 Task: Find connections with filter location Kokologo with filter topic #linkedinprofileswith filter profile language Spanish with filter current company BharatPe with filter school TVS Matriculation Higher Secondary School with filter industry Farming with filter service category Consulting with filter keywords title Coordinator
Action: Mouse moved to (495, 102)
Screenshot: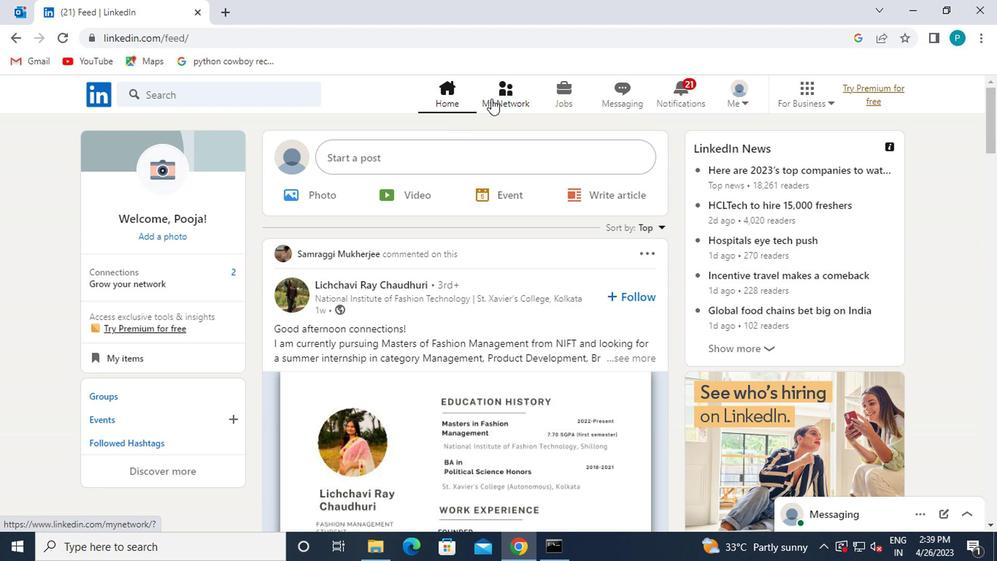 
Action: Mouse pressed left at (495, 102)
Screenshot: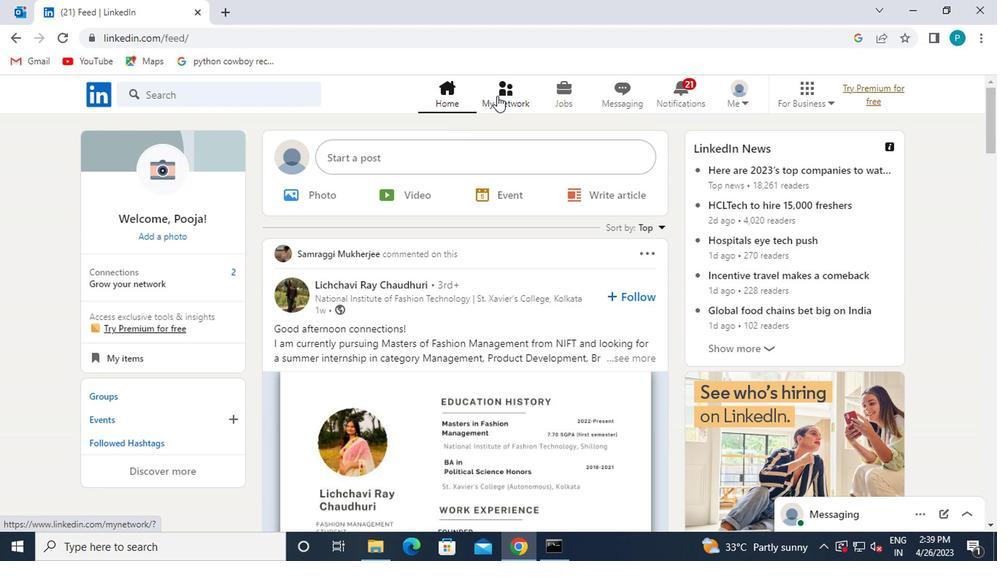 
Action: Mouse moved to (198, 186)
Screenshot: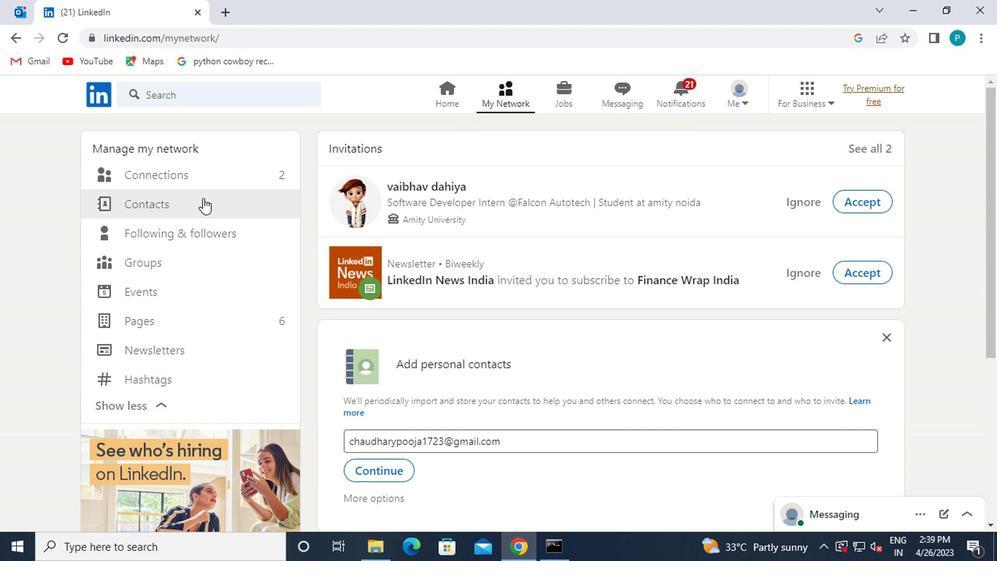 
Action: Mouse pressed left at (198, 186)
Screenshot: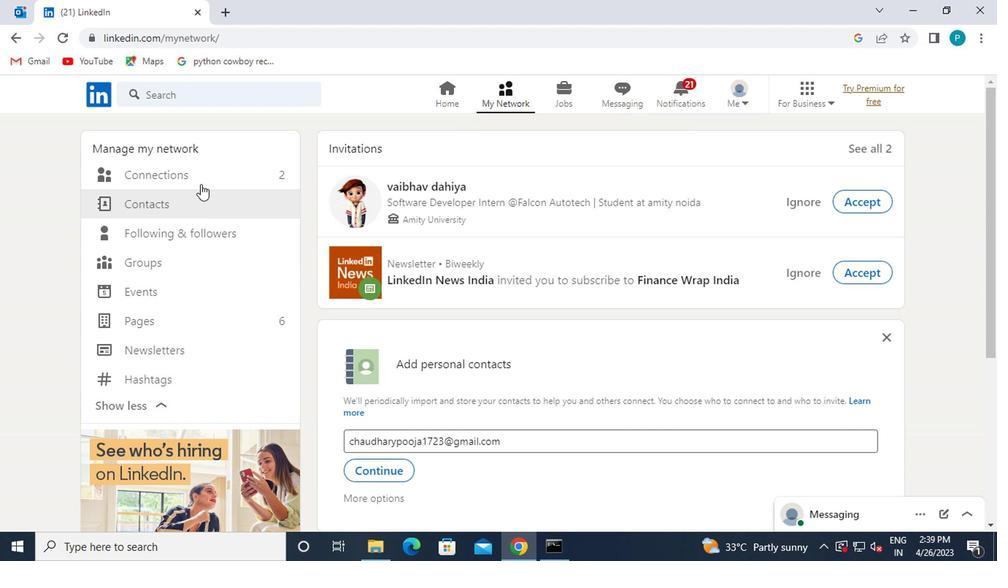 
Action: Mouse moved to (576, 182)
Screenshot: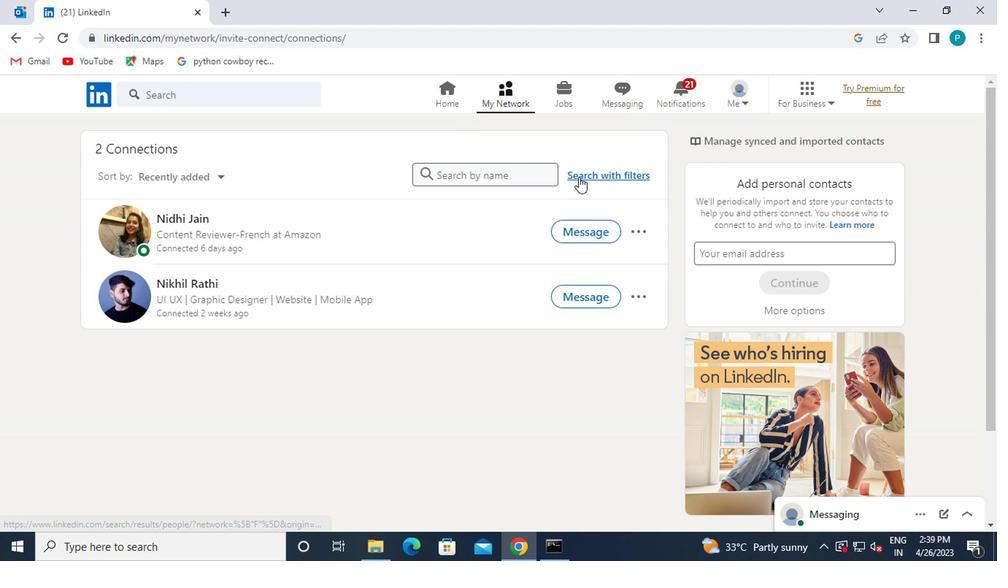 
Action: Mouse pressed left at (576, 182)
Screenshot: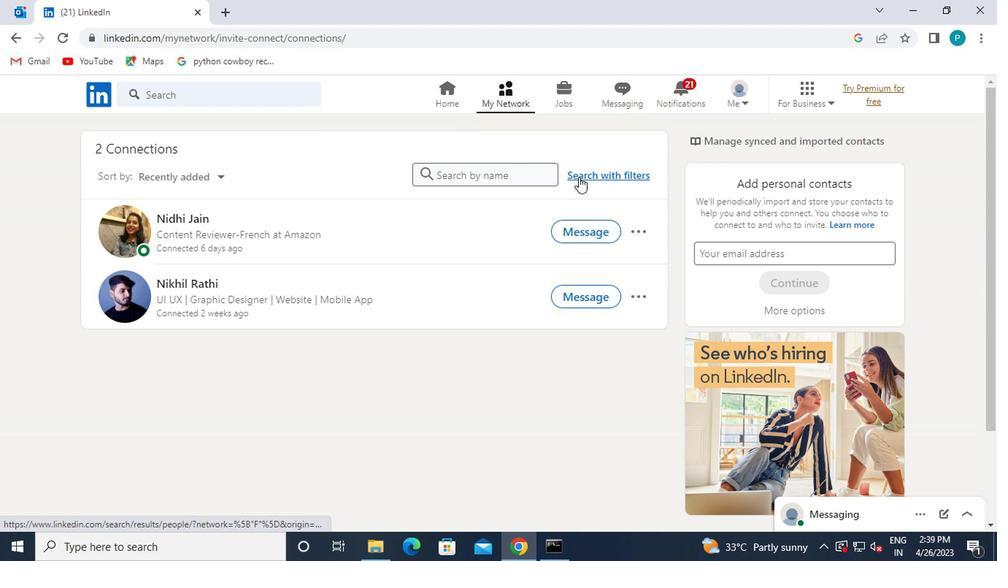 
Action: Mouse moved to (461, 148)
Screenshot: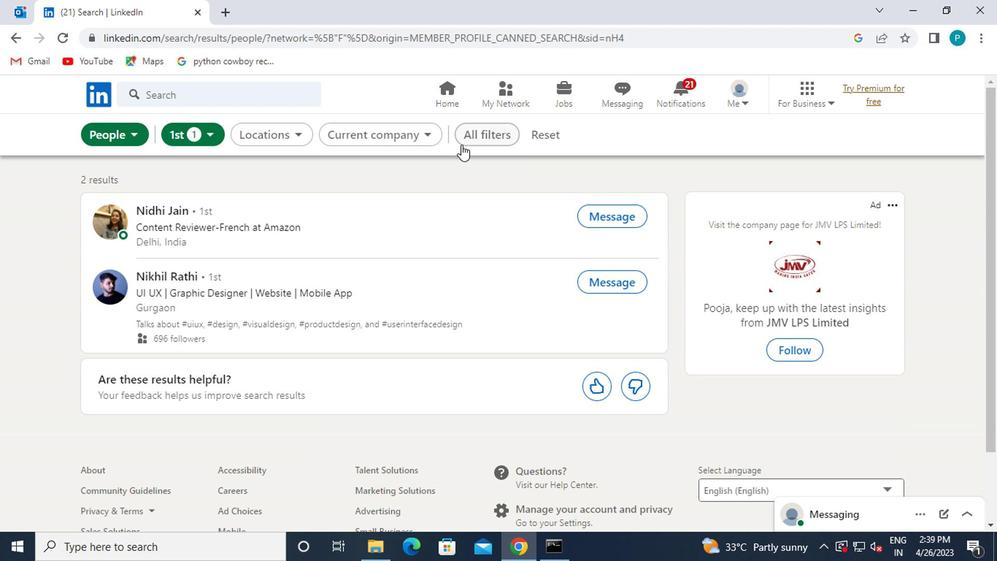 
Action: Mouse pressed left at (461, 148)
Screenshot: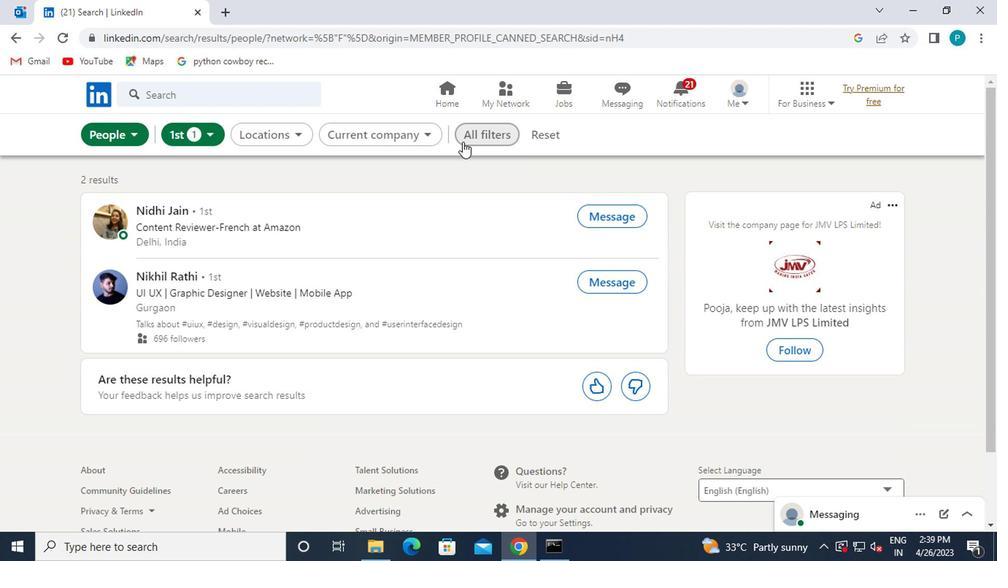 
Action: Mouse moved to (825, 315)
Screenshot: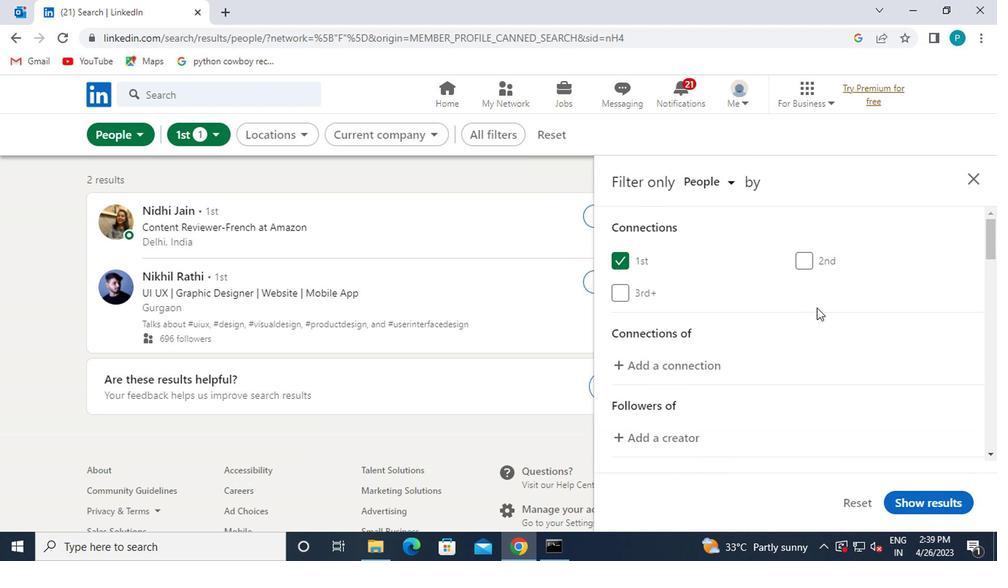 
Action: Mouse scrolled (825, 314) with delta (0, -1)
Screenshot: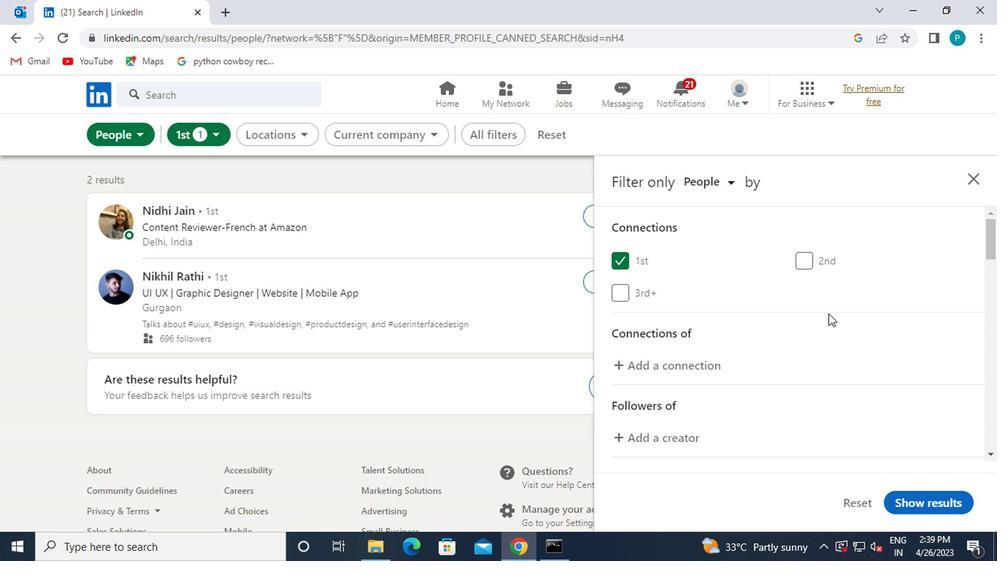 
Action: Mouse scrolled (825, 314) with delta (0, -1)
Screenshot: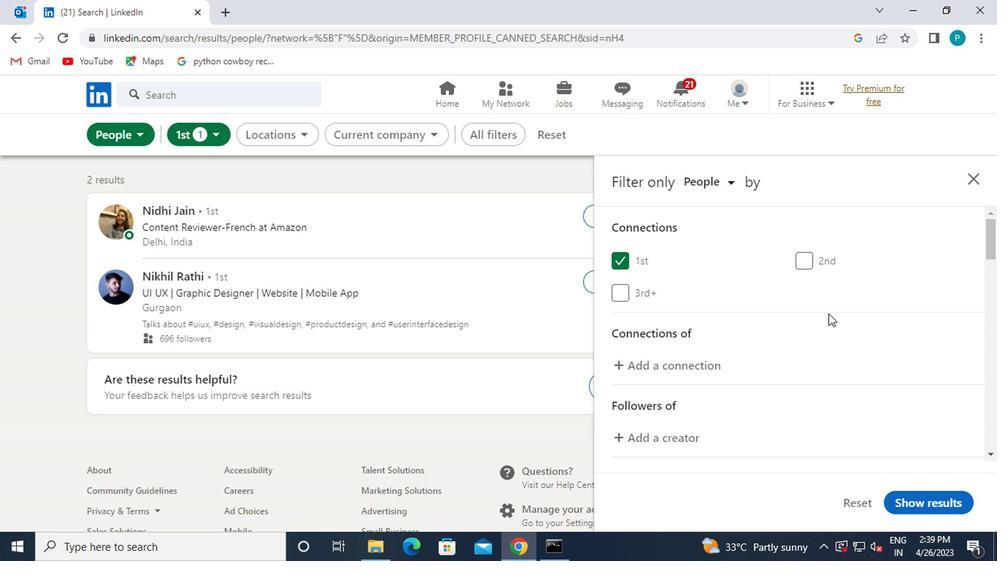 
Action: Mouse moved to (825, 317)
Screenshot: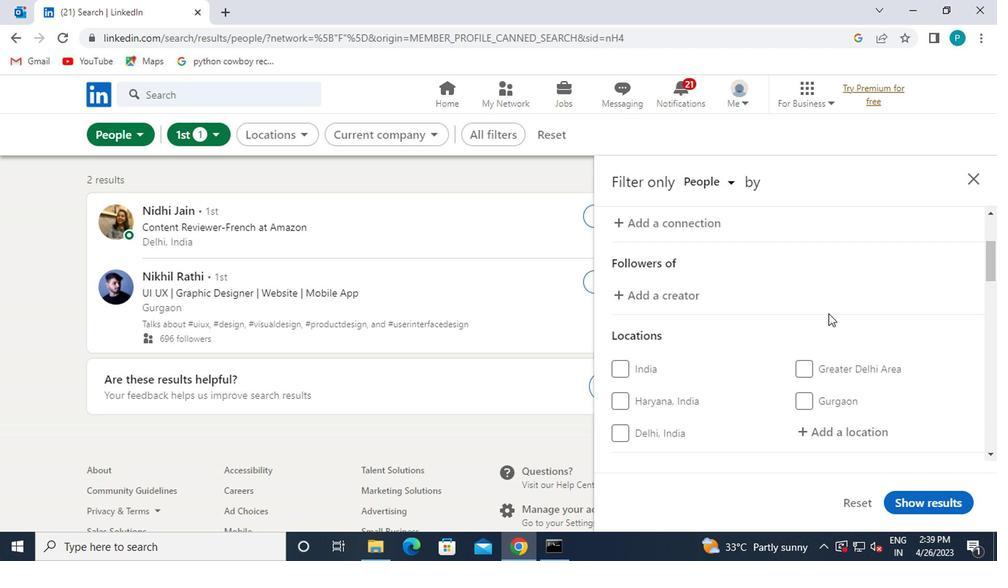 
Action: Mouse scrolled (825, 316) with delta (0, 0)
Screenshot: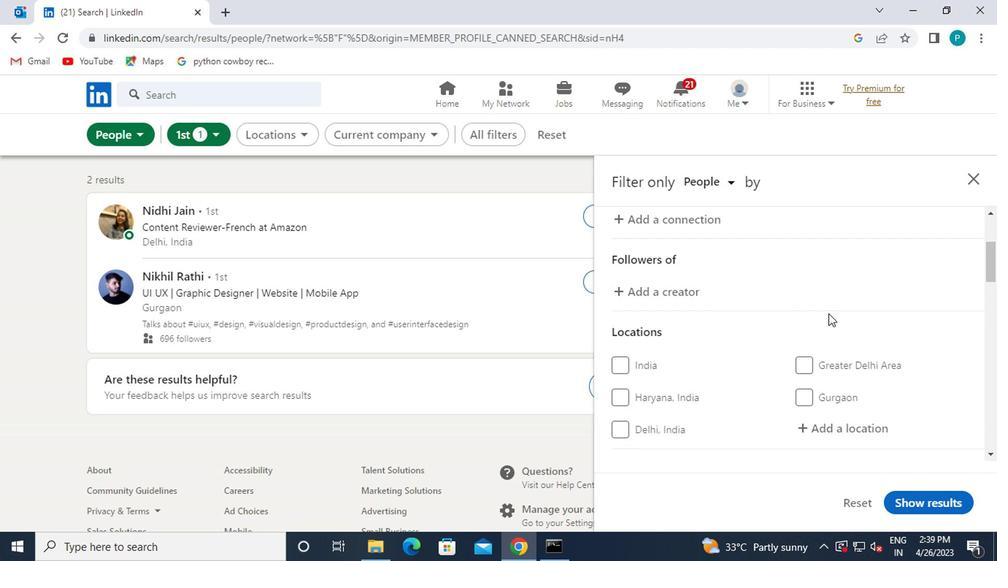 
Action: Mouse moved to (828, 349)
Screenshot: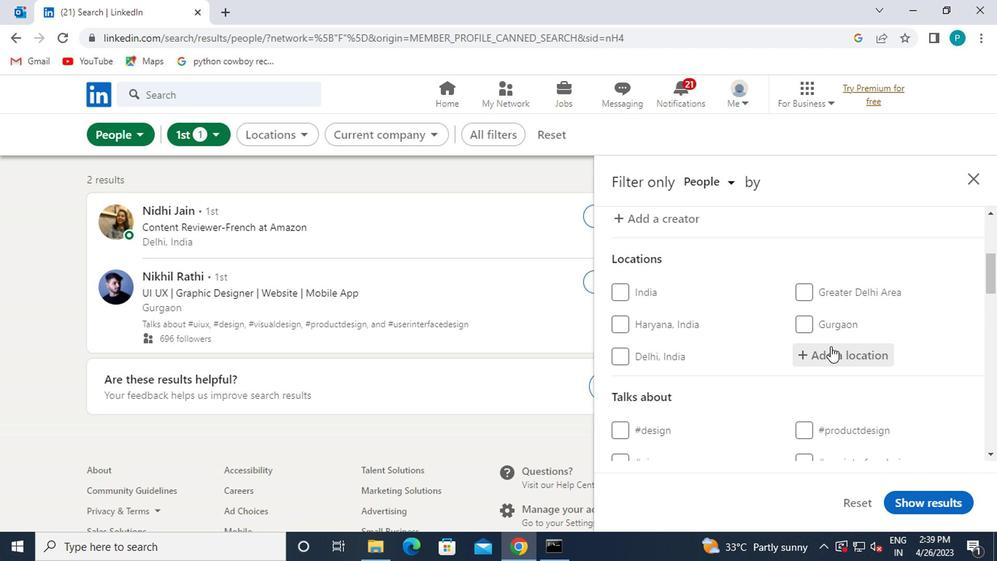 
Action: Mouse pressed left at (828, 349)
Screenshot: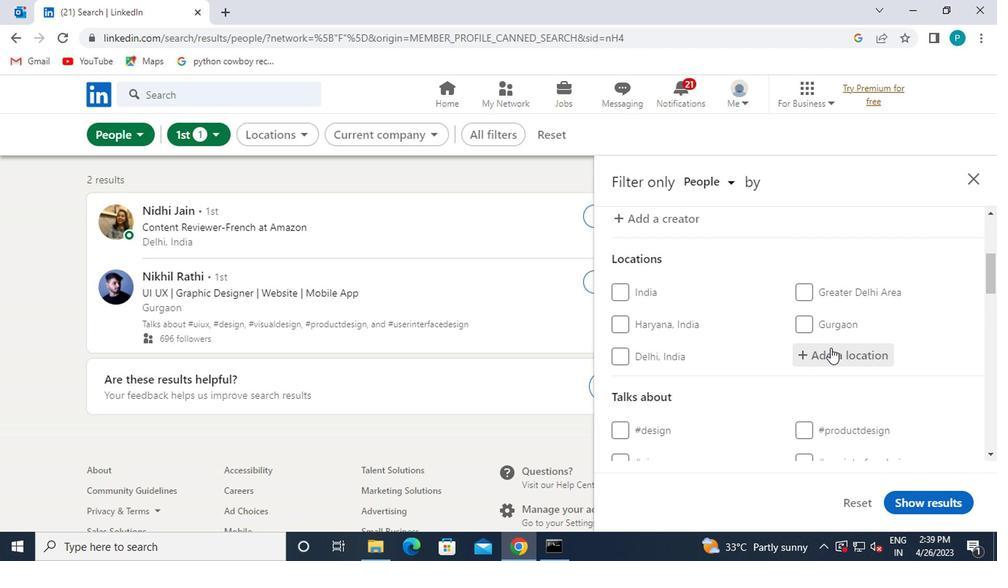 
Action: Mouse moved to (827, 346)
Screenshot: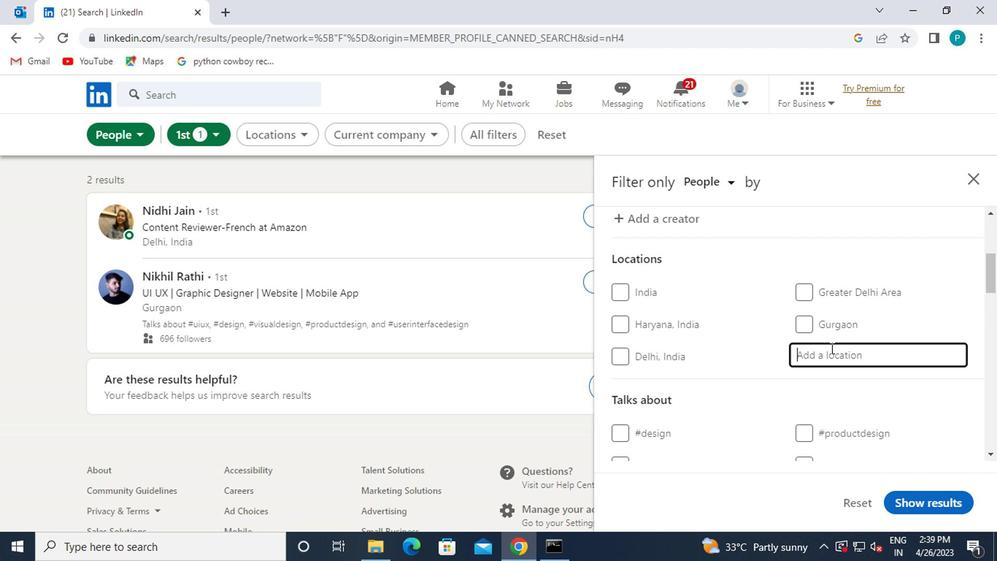 
Action: Key pressed kokologo
Screenshot: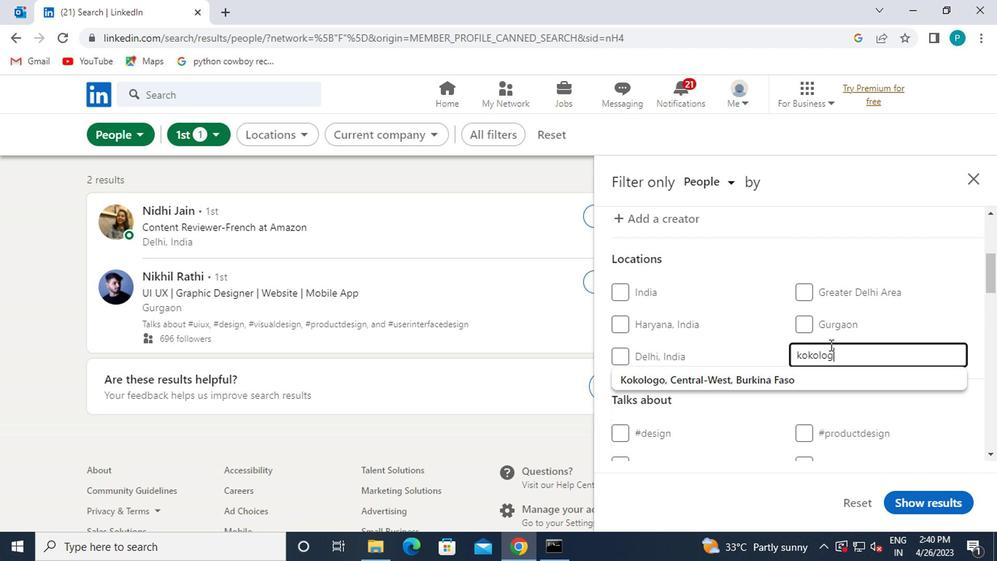 
Action: Mouse moved to (779, 391)
Screenshot: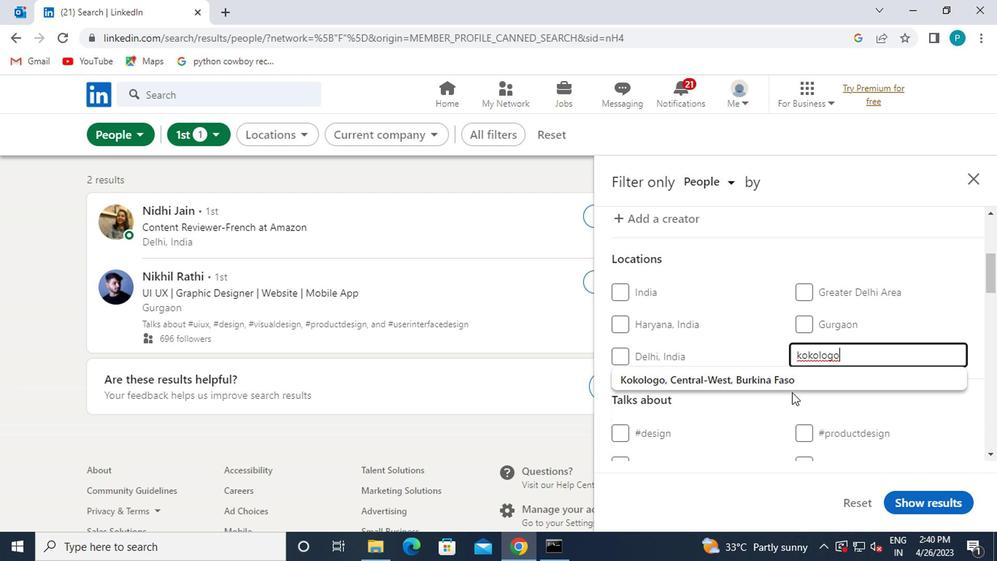 
Action: Mouse pressed left at (779, 391)
Screenshot: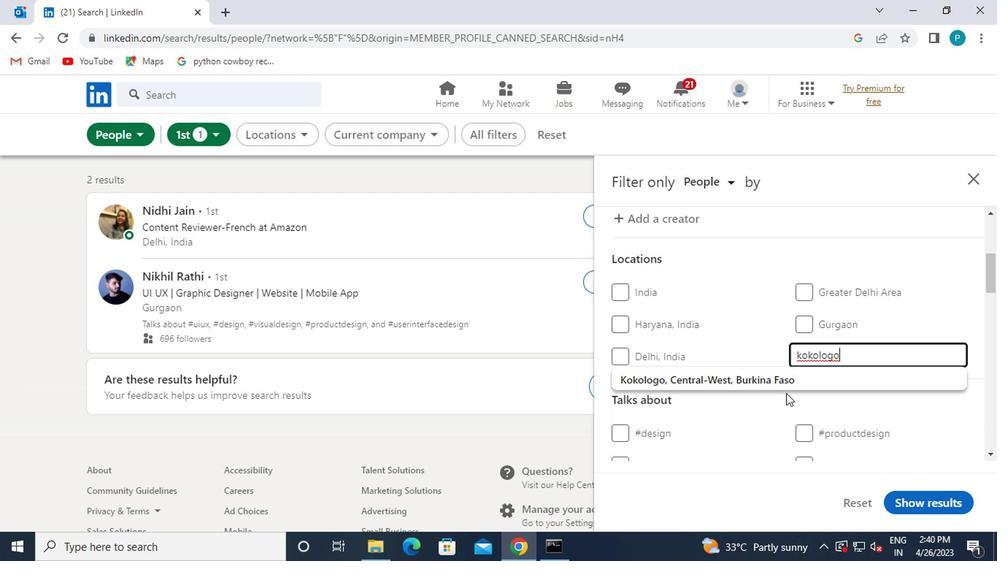 
Action: Mouse moved to (775, 388)
Screenshot: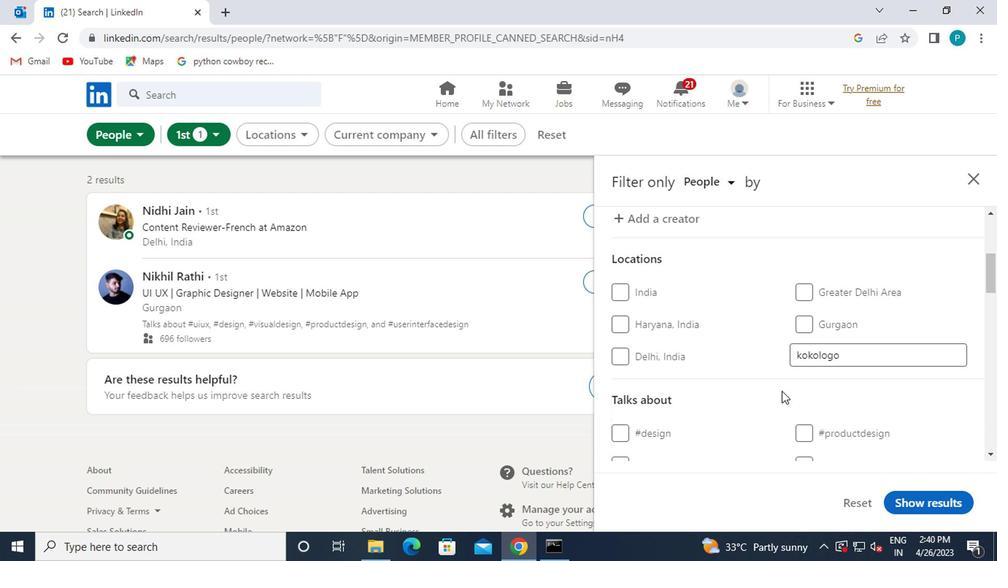 
Action: Mouse scrolled (775, 387) with delta (0, -1)
Screenshot: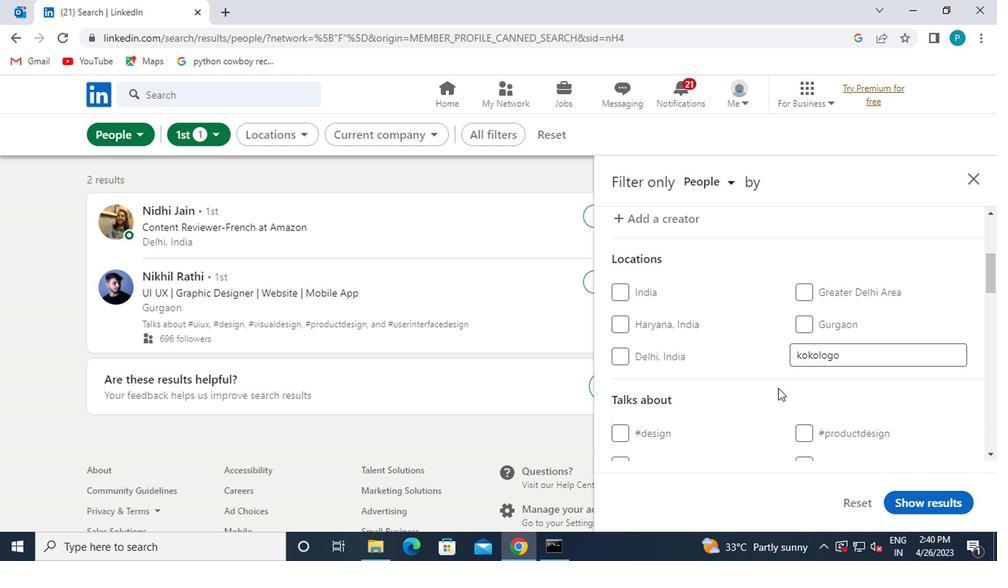 
Action: Mouse scrolled (775, 387) with delta (0, -1)
Screenshot: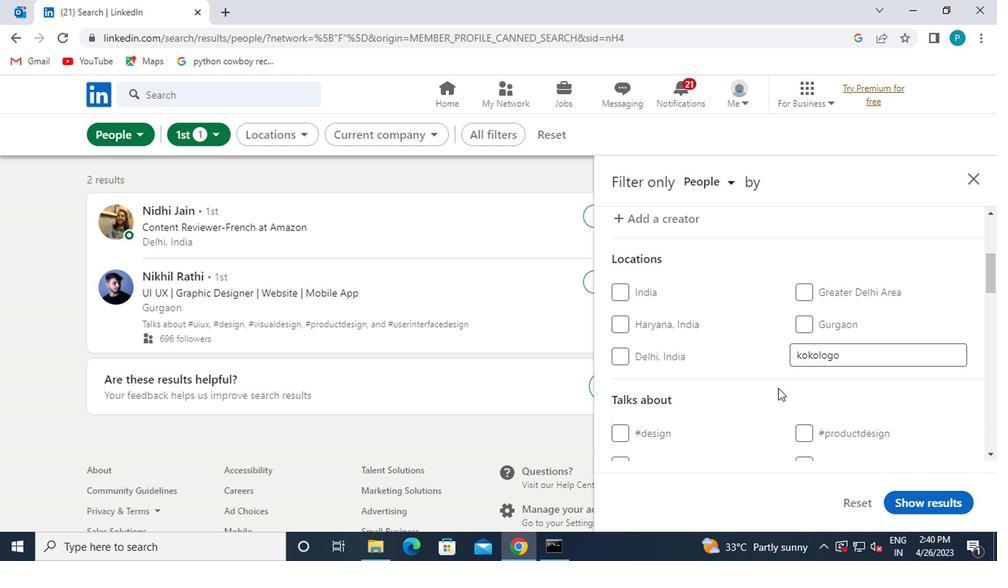 
Action: Mouse moved to (796, 347)
Screenshot: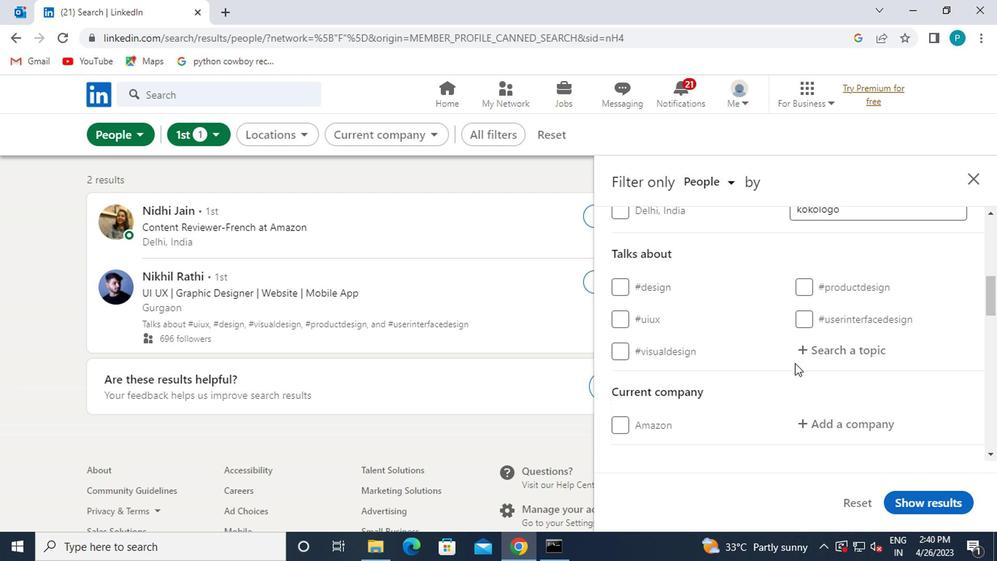 
Action: Mouse pressed left at (796, 347)
Screenshot: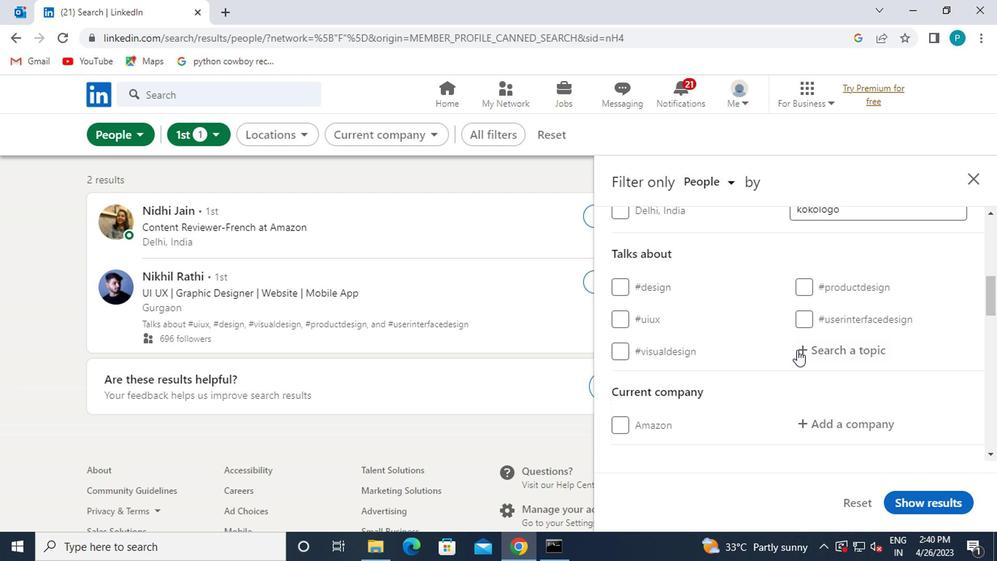 
Action: Mouse moved to (796, 347)
Screenshot: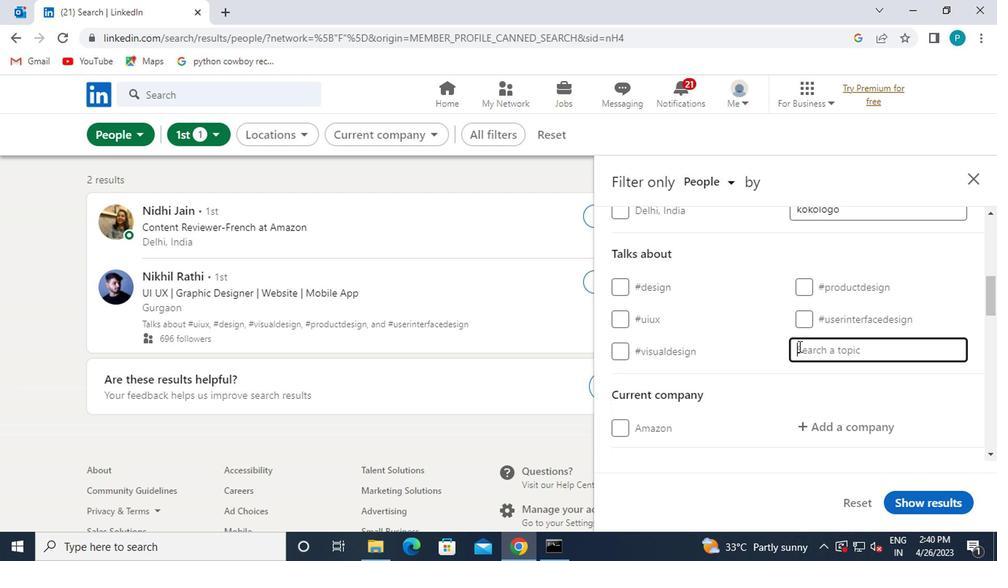 
Action: Key pressed <Key.shift><Key.shift>#LINKDINPROFILES
Screenshot: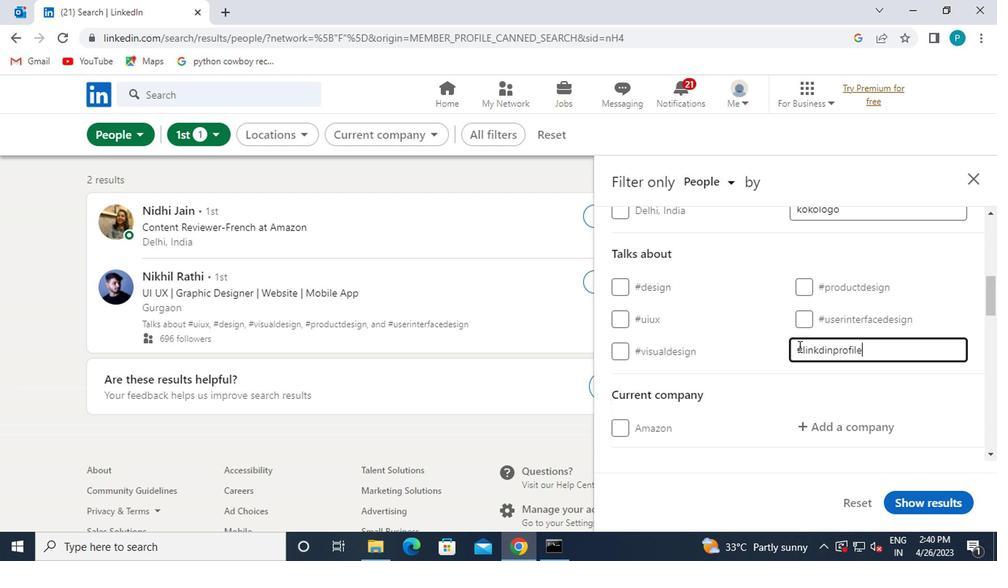 
Action: Mouse moved to (791, 358)
Screenshot: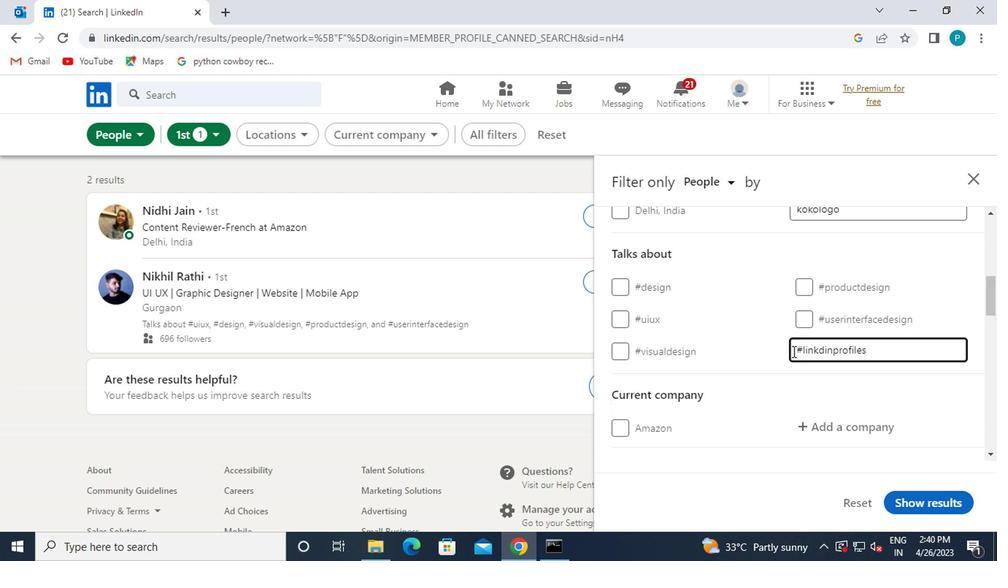 
Action: Mouse scrolled (791, 358) with delta (0, 0)
Screenshot: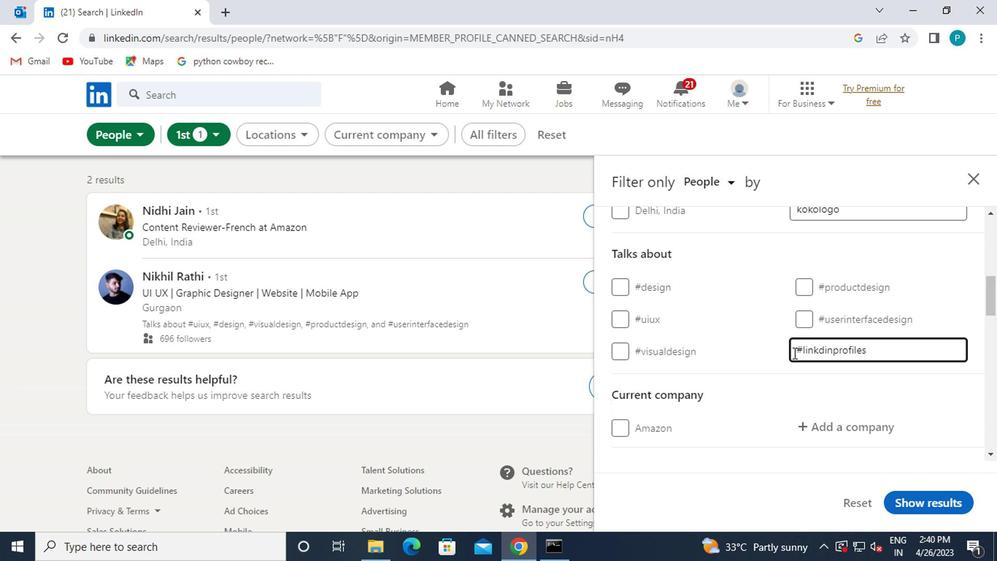 
Action: Mouse moved to (806, 365)
Screenshot: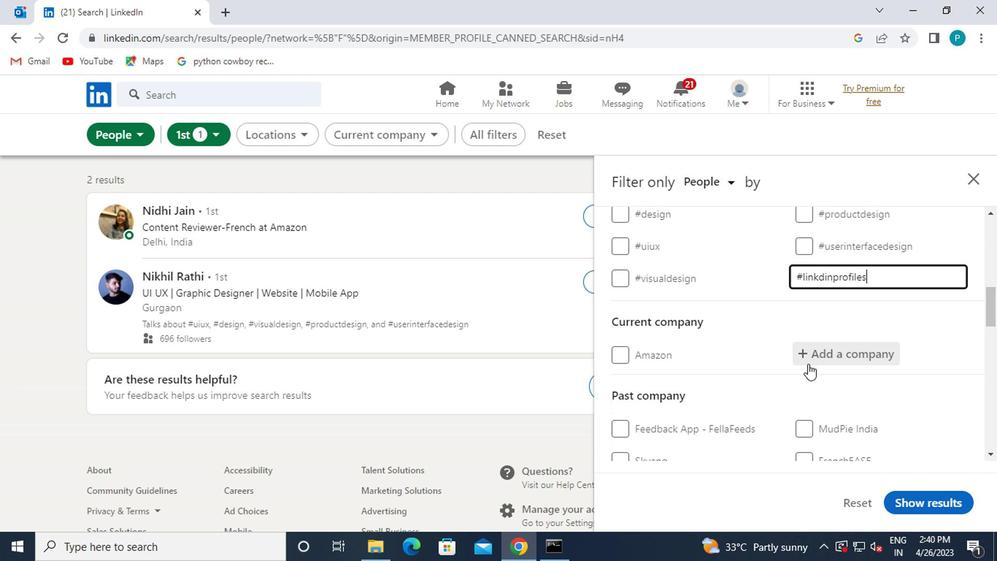 
Action: Mouse pressed left at (806, 365)
Screenshot: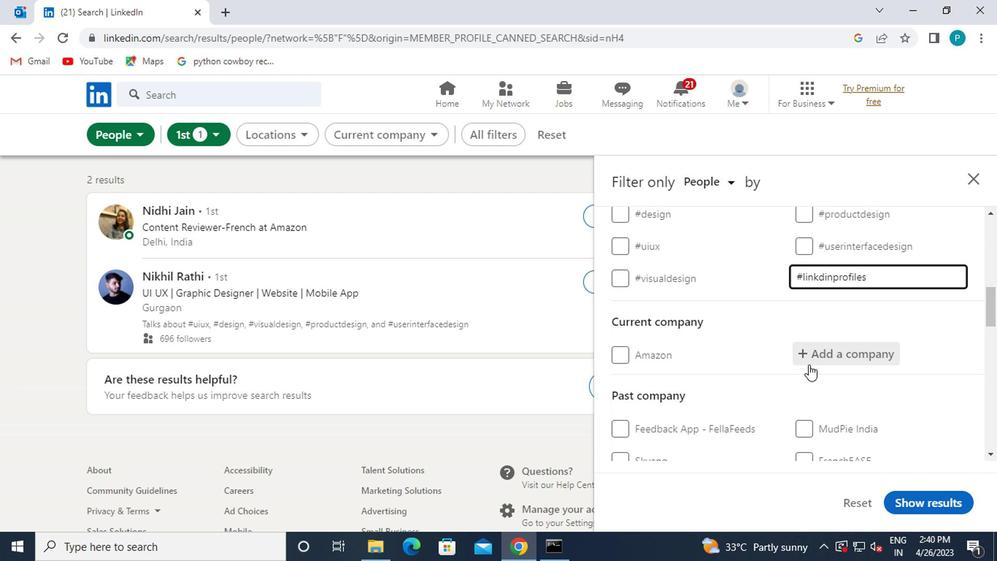 
Action: Mouse moved to (820, 383)
Screenshot: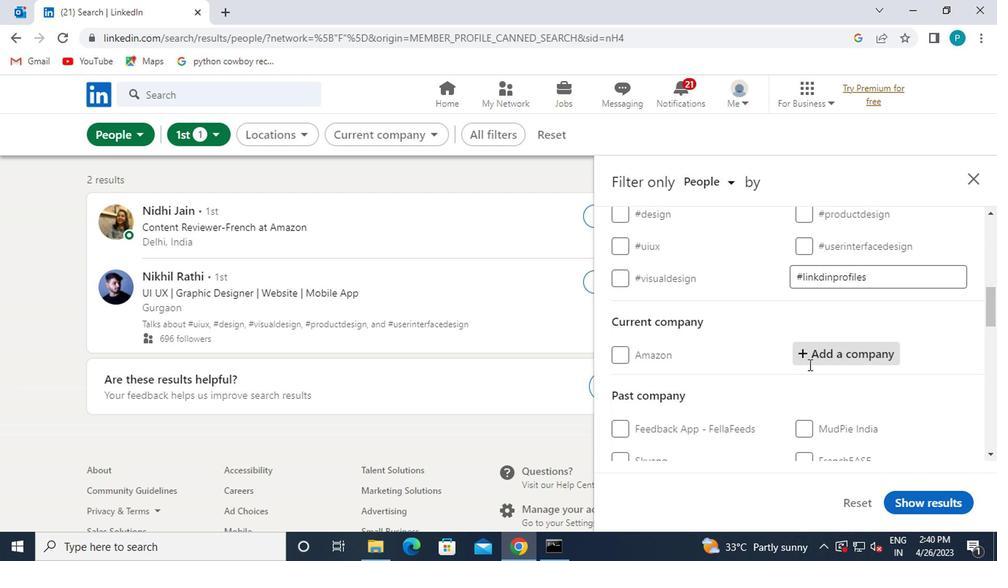 
Action: Key pressed BHARTPE
Screenshot: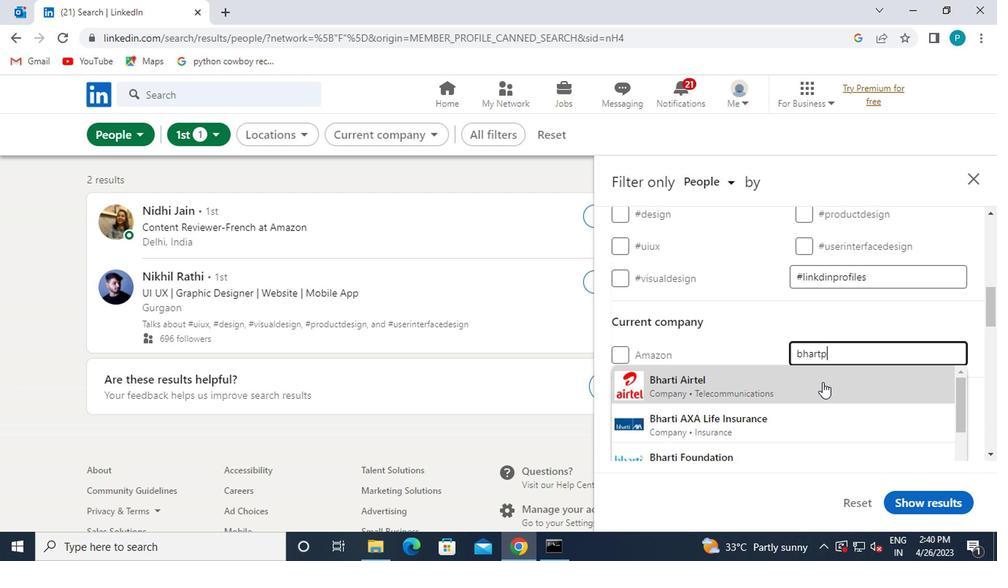 
Action: Mouse moved to (814, 356)
Screenshot: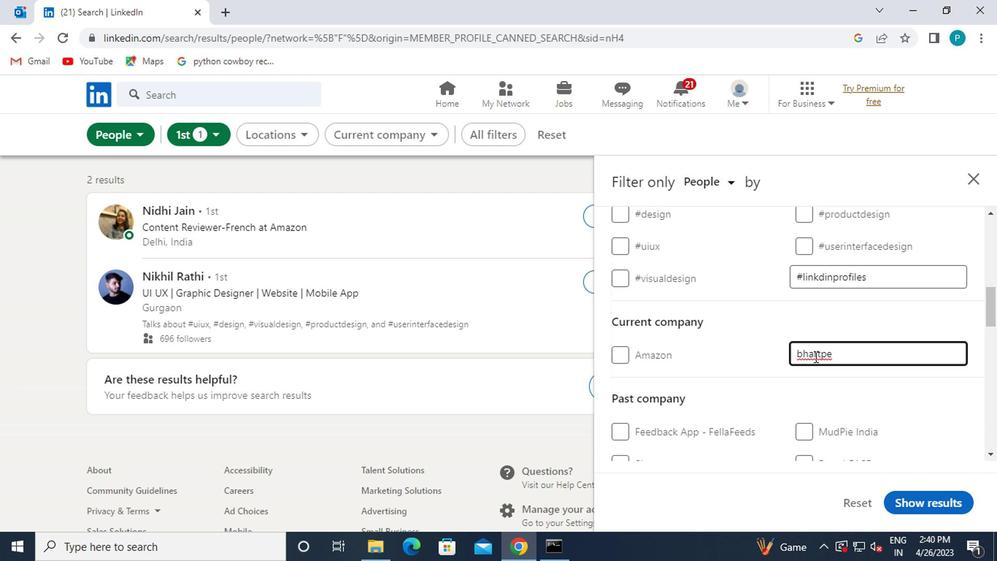
Action: Mouse pressed left at (814, 356)
Screenshot: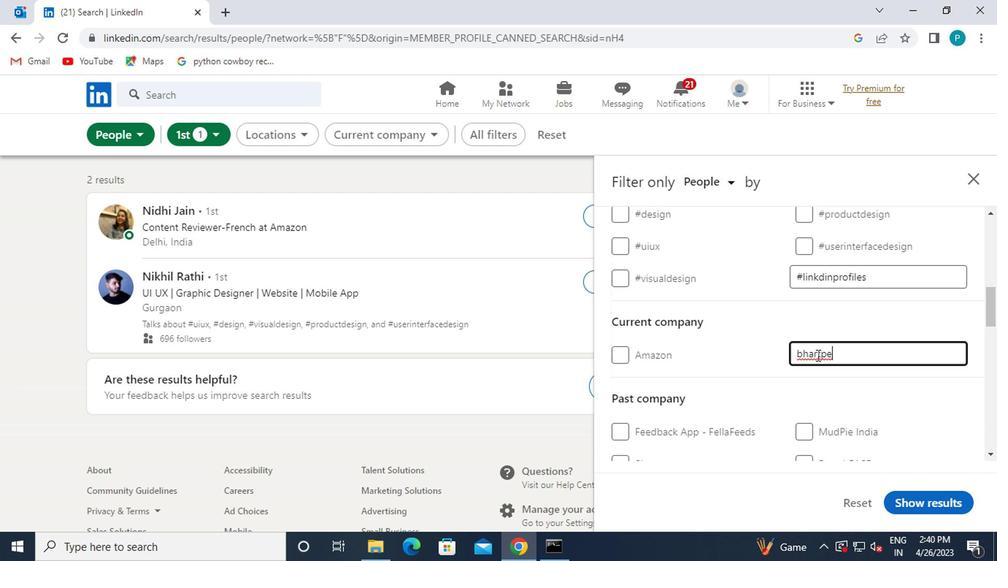 
Action: Key pressed A
Screenshot: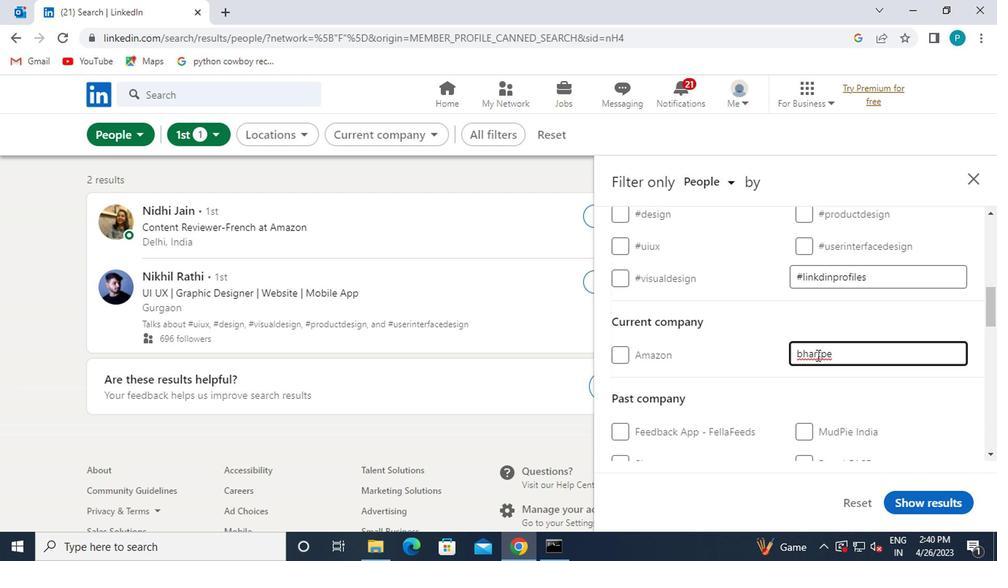 
Action: Mouse moved to (765, 381)
Screenshot: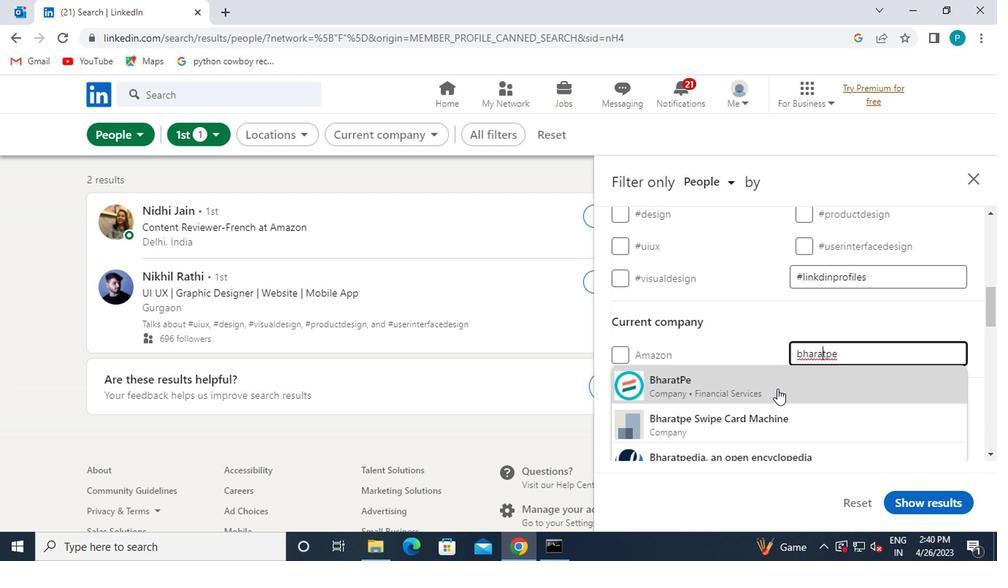 
Action: Mouse pressed left at (765, 381)
Screenshot: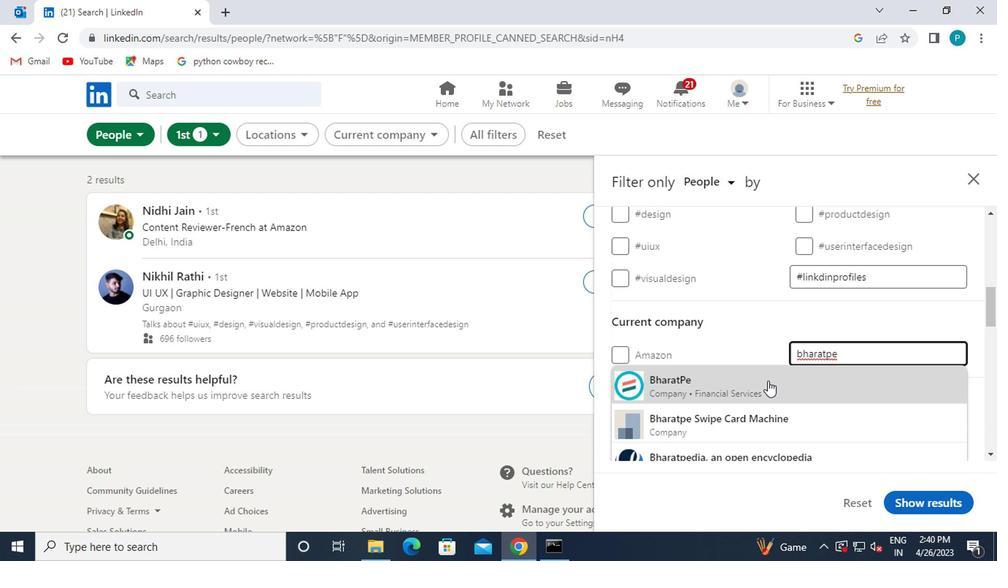 
Action: Mouse scrolled (765, 380) with delta (0, 0)
Screenshot: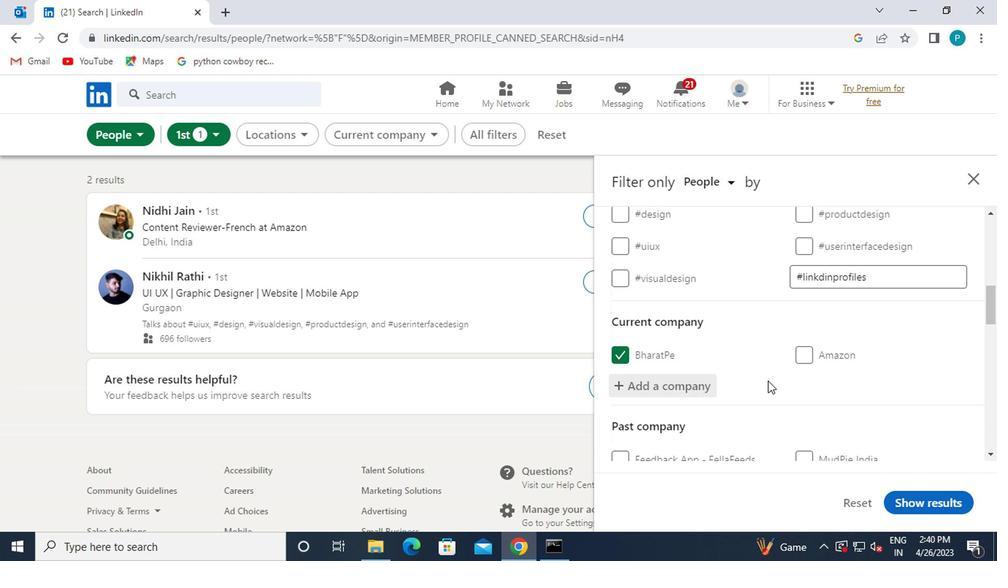 
Action: Mouse scrolled (765, 380) with delta (0, 0)
Screenshot: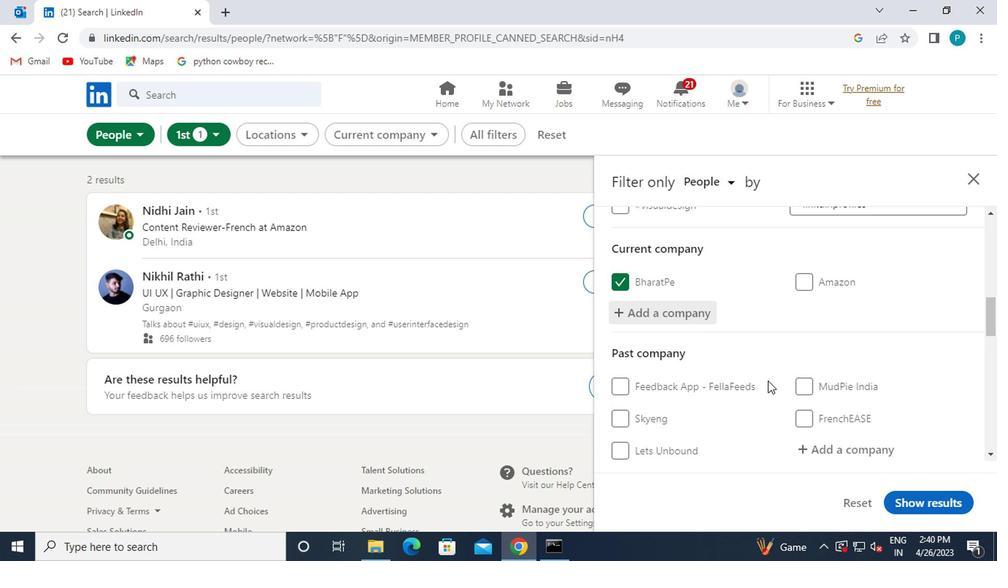 
Action: Mouse scrolled (765, 380) with delta (0, 0)
Screenshot: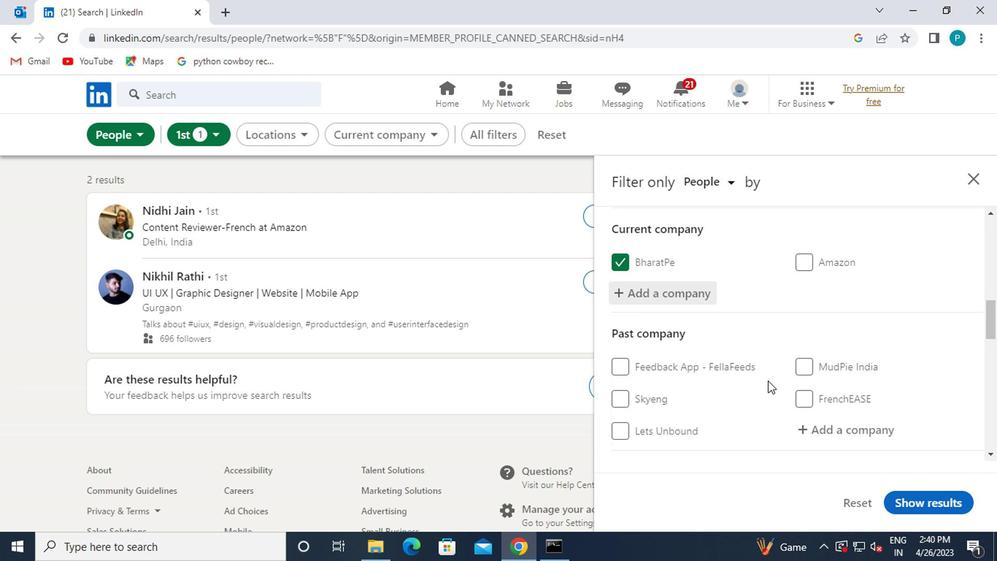 
Action: Mouse moved to (769, 394)
Screenshot: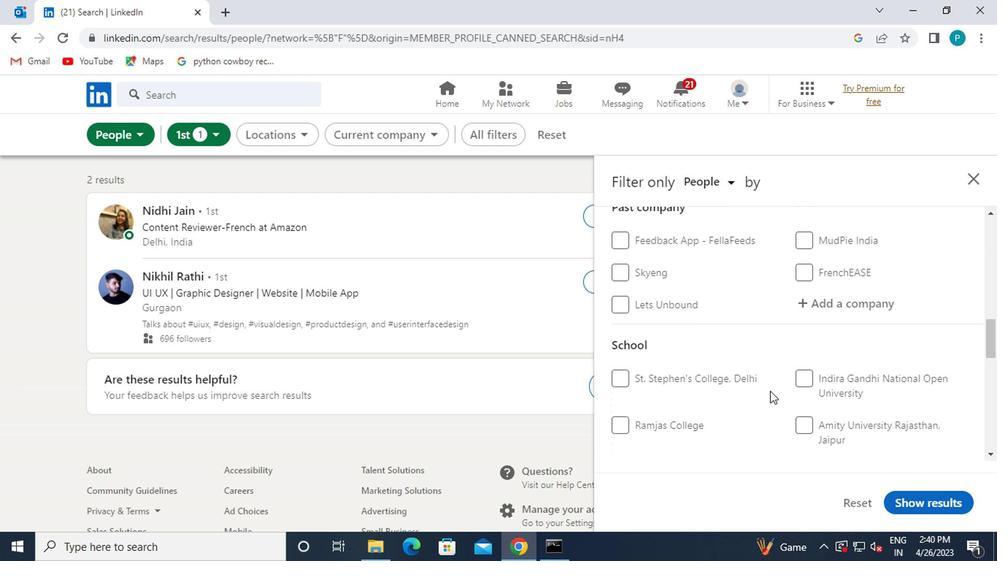 
Action: Mouse scrolled (769, 394) with delta (0, 0)
Screenshot: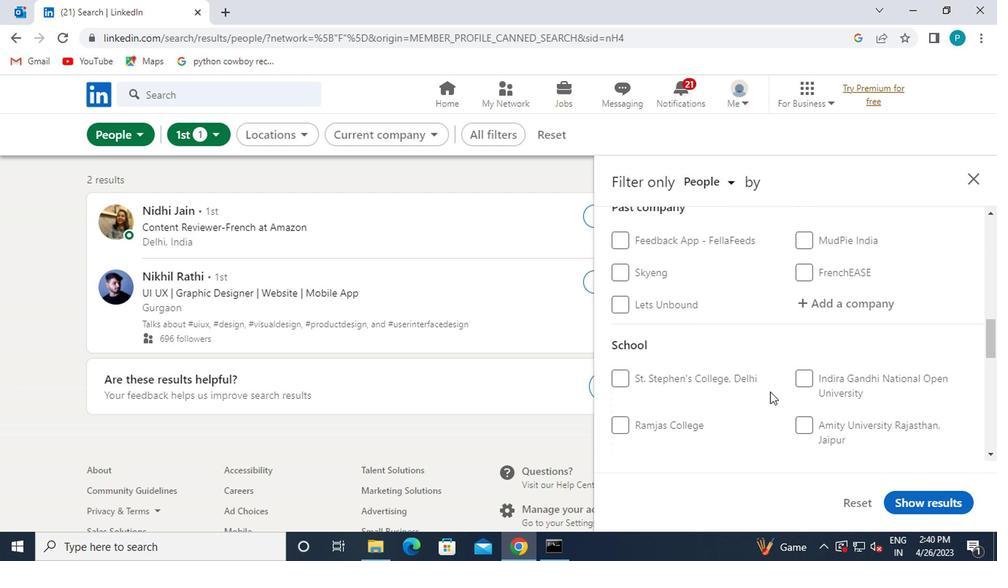 
Action: Mouse moved to (772, 396)
Screenshot: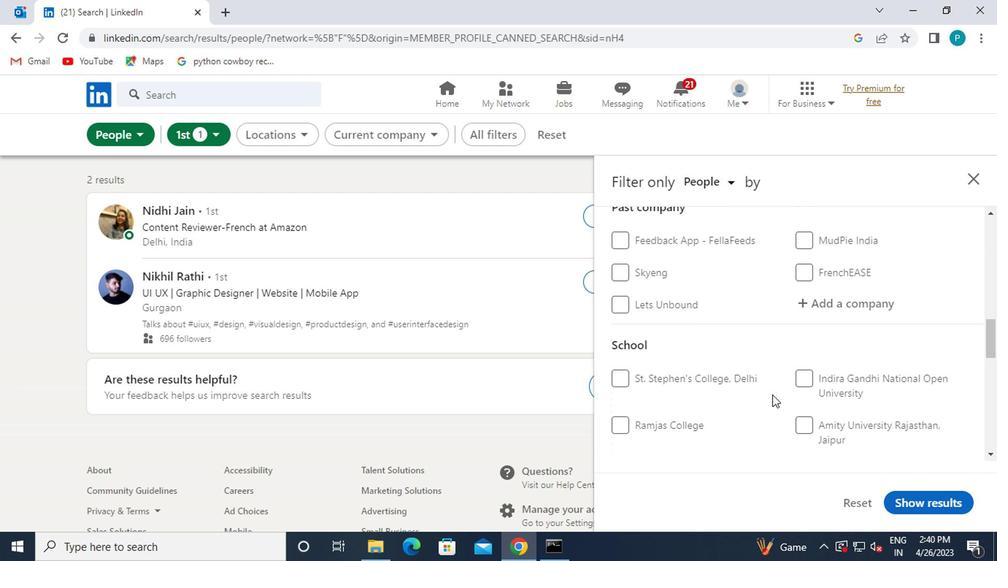
Action: Mouse scrolled (772, 395) with delta (0, -1)
Screenshot: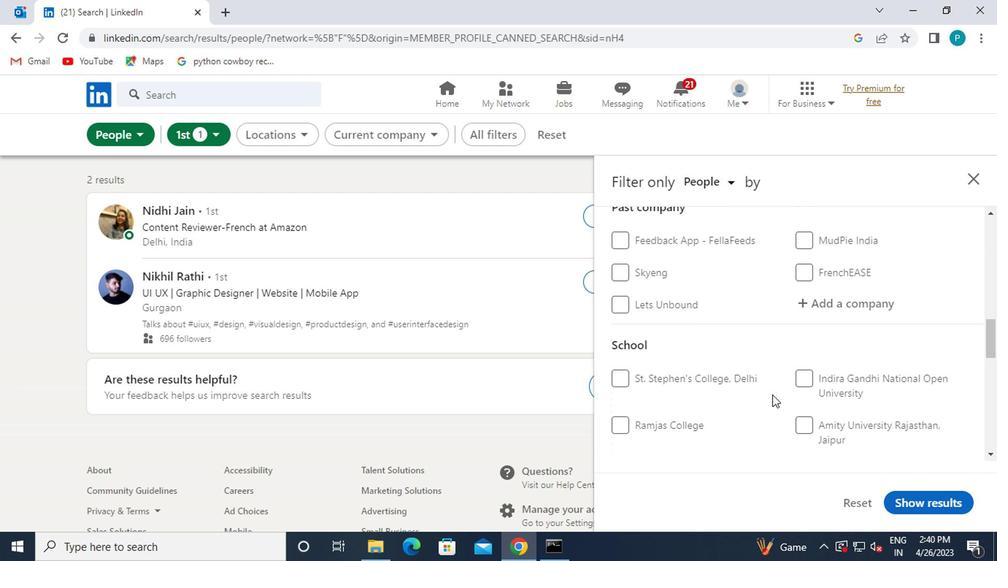 
Action: Mouse moved to (814, 331)
Screenshot: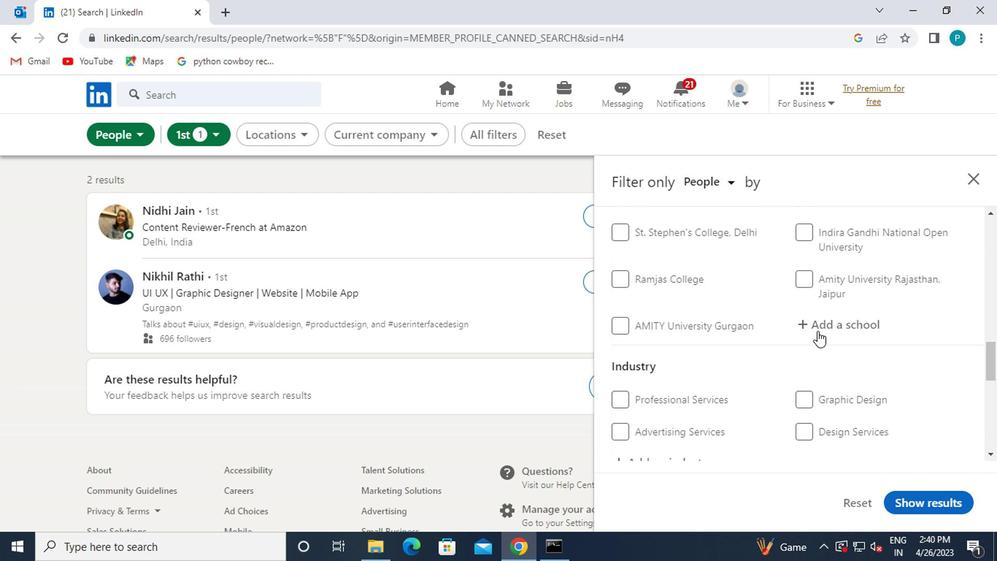 
Action: Mouse pressed left at (814, 331)
Screenshot: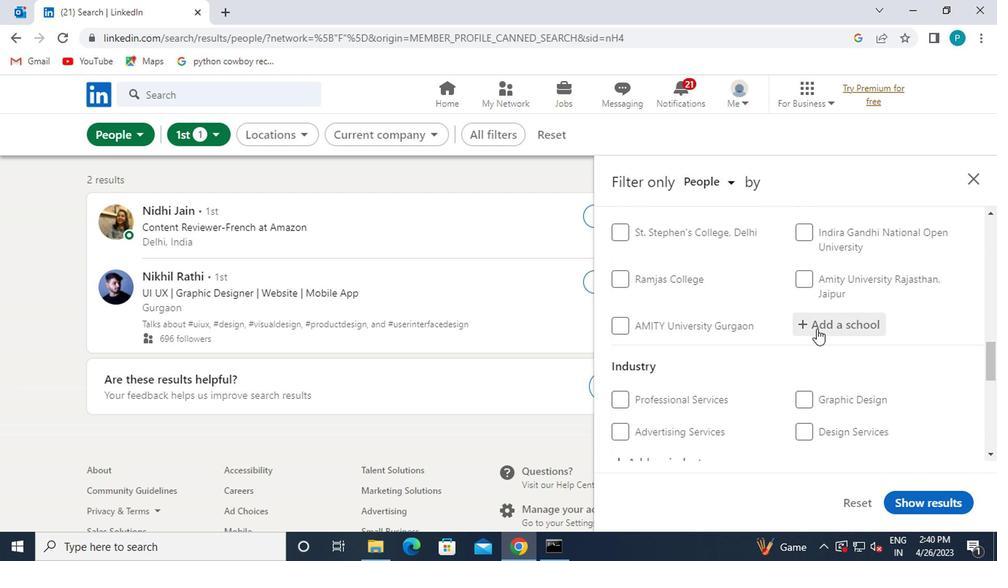 
Action: Key pressed <Key.caps_lock>TVS<Key.space><Key.caps_lock>M
Screenshot: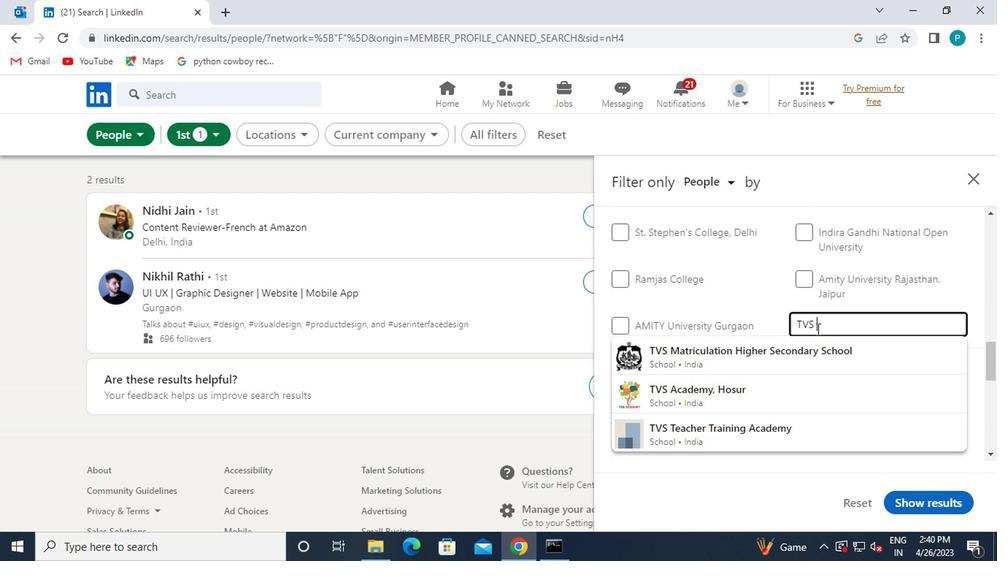 
Action: Mouse moved to (810, 352)
Screenshot: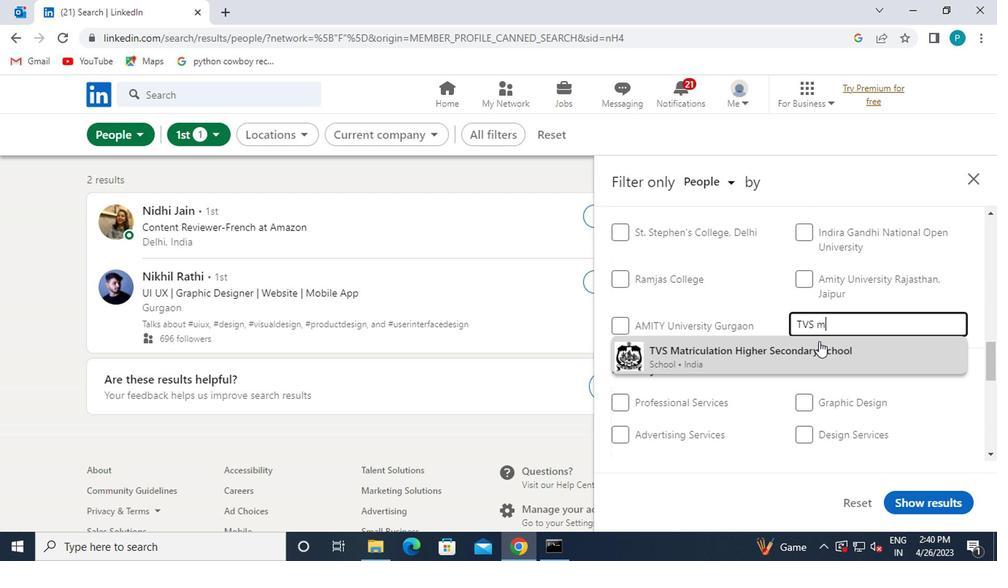 
Action: Mouse pressed left at (810, 352)
Screenshot: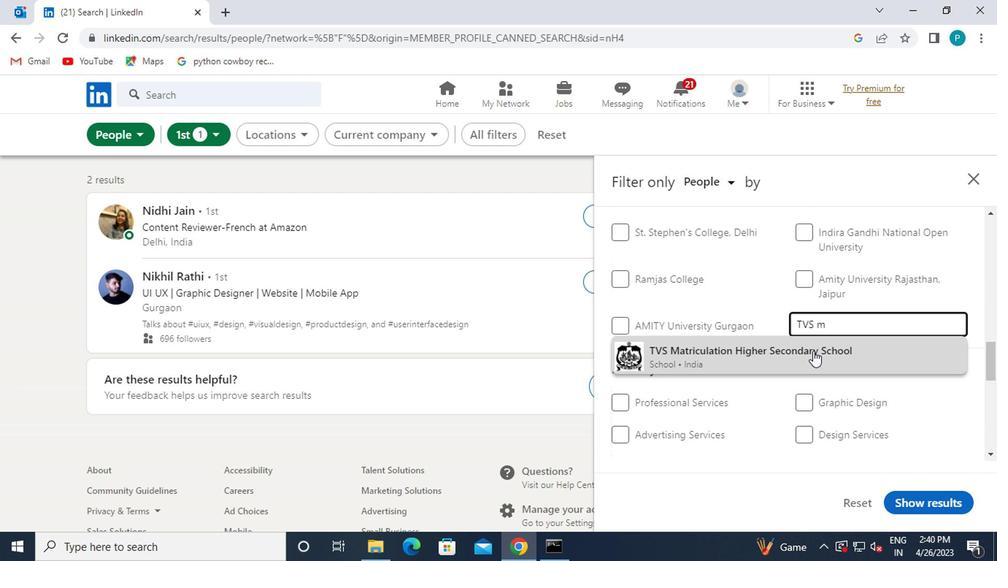 
Action: Mouse scrolled (810, 351) with delta (0, -1)
Screenshot: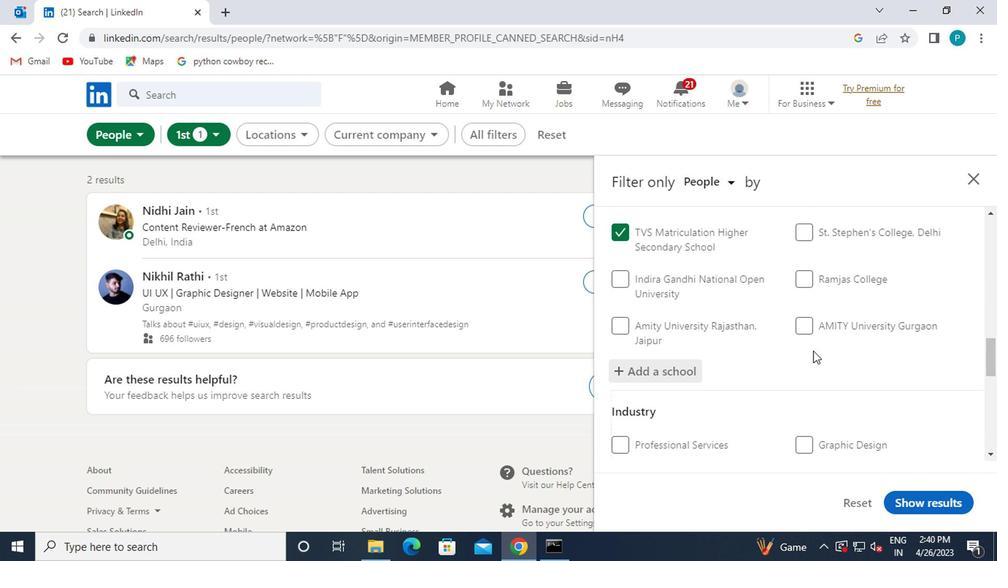 
Action: Mouse scrolled (810, 351) with delta (0, -1)
Screenshot: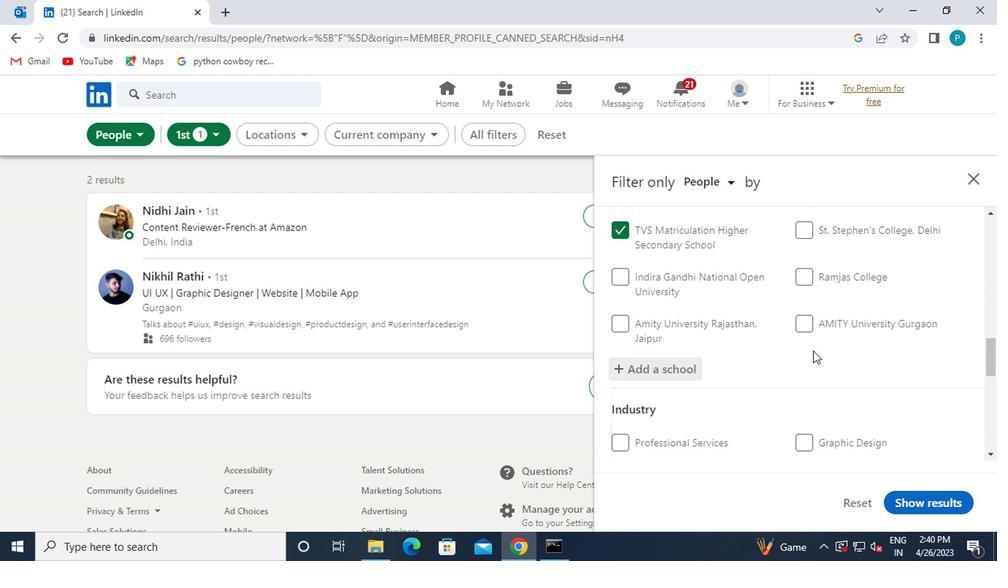 
Action: Mouse scrolled (810, 351) with delta (0, -1)
Screenshot: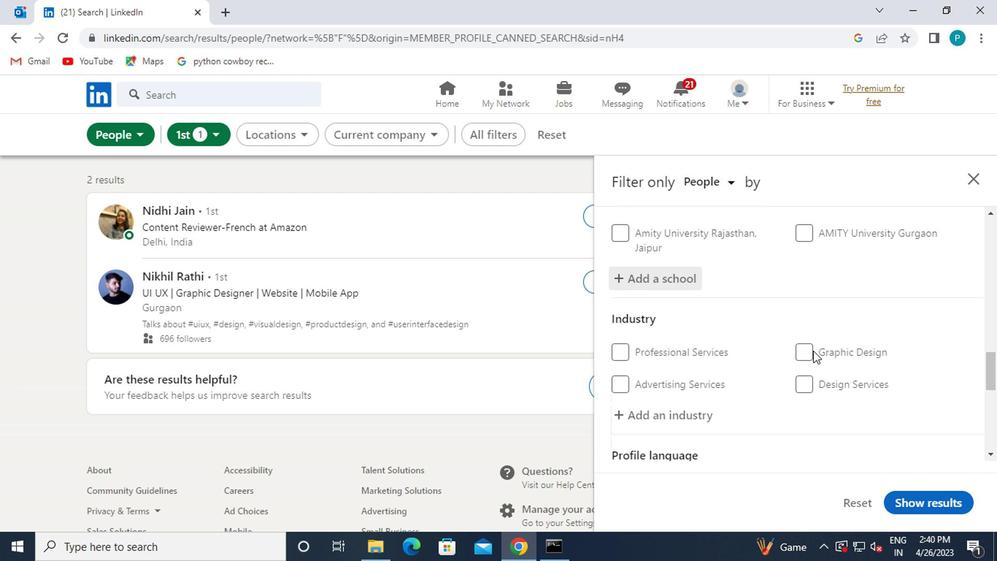 
Action: Mouse moved to (634, 300)
Screenshot: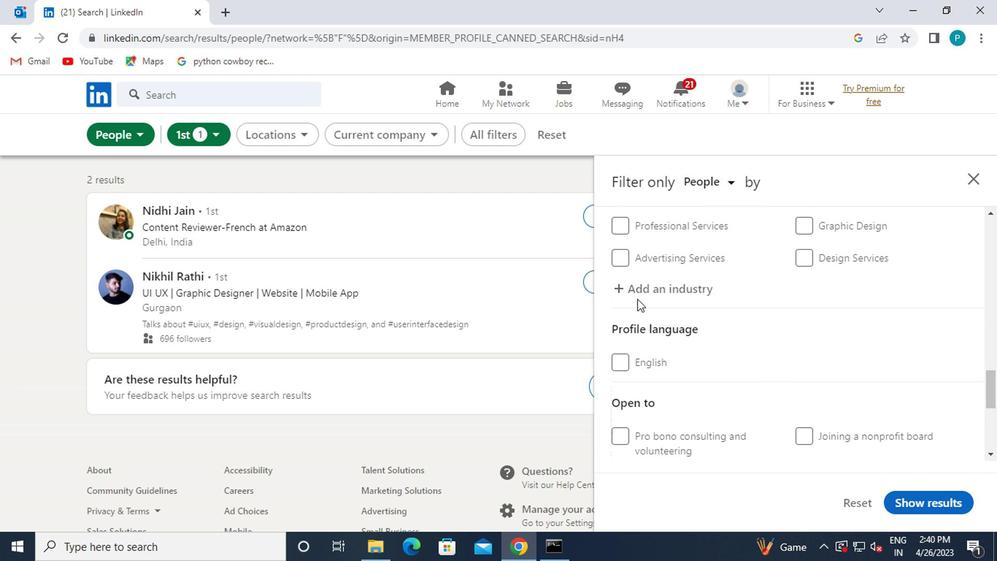 
Action: Mouse pressed left at (634, 300)
Screenshot: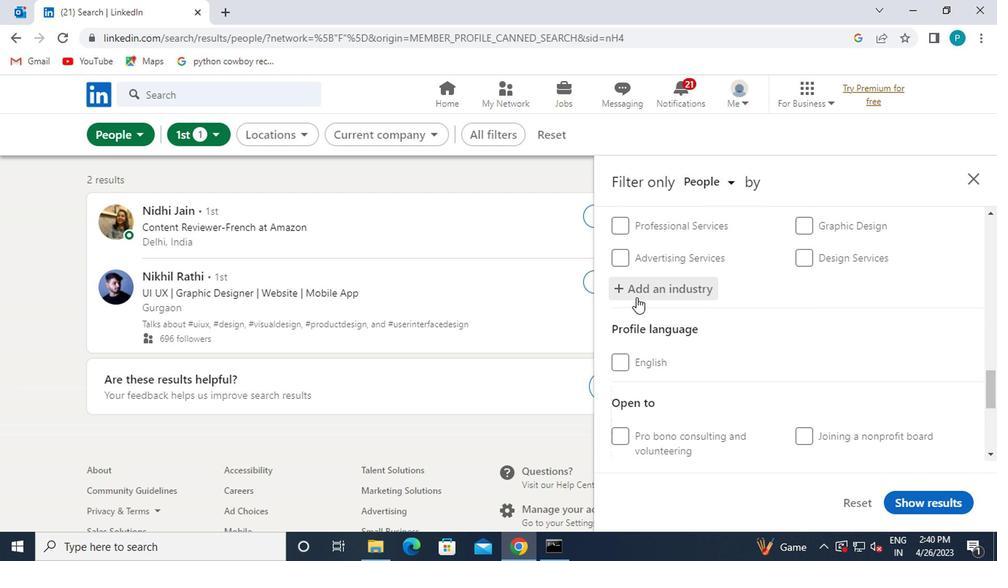 
Action: Mouse moved to (648, 318)
Screenshot: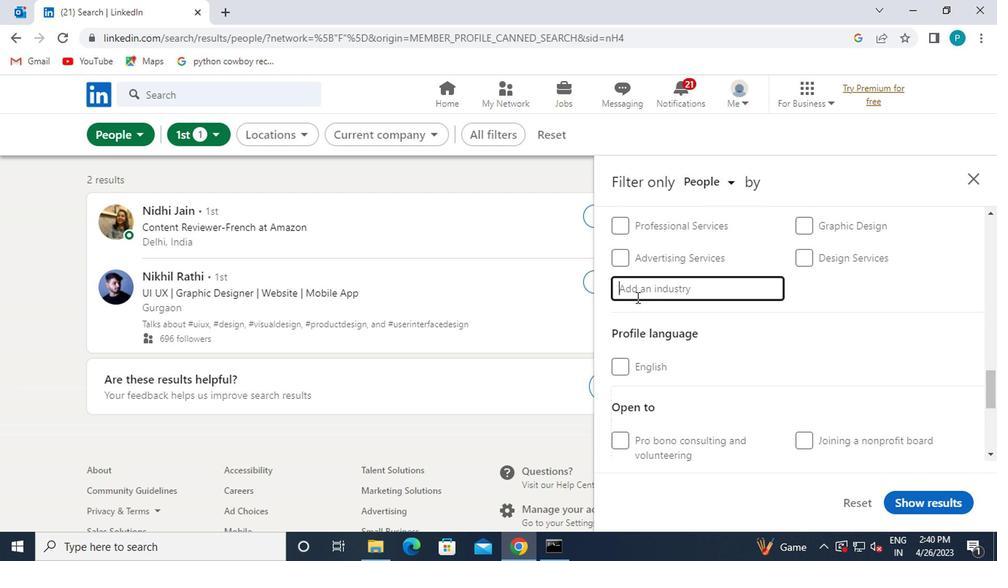
Action: Key pressed FARMIN
Screenshot: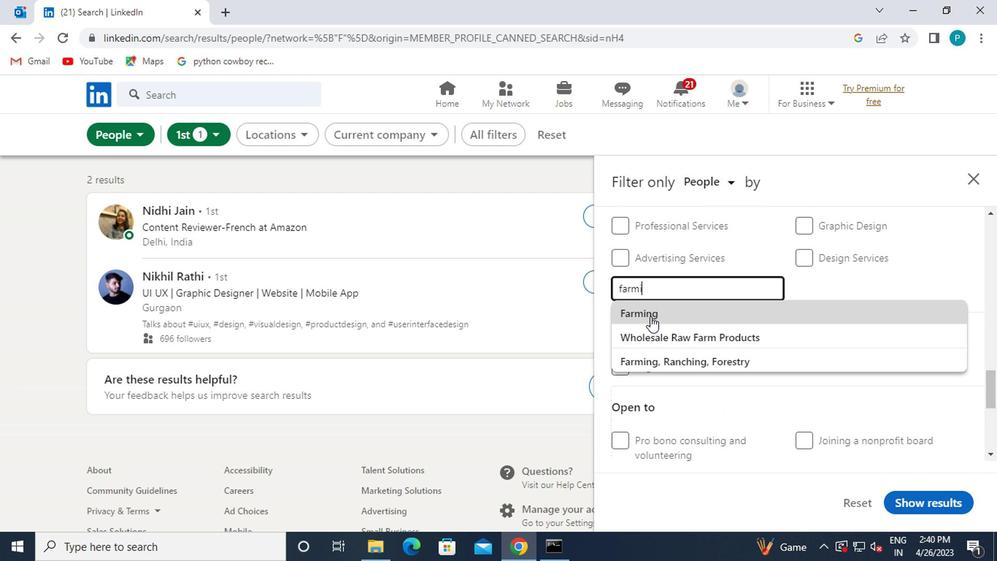 
Action: Mouse moved to (650, 320)
Screenshot: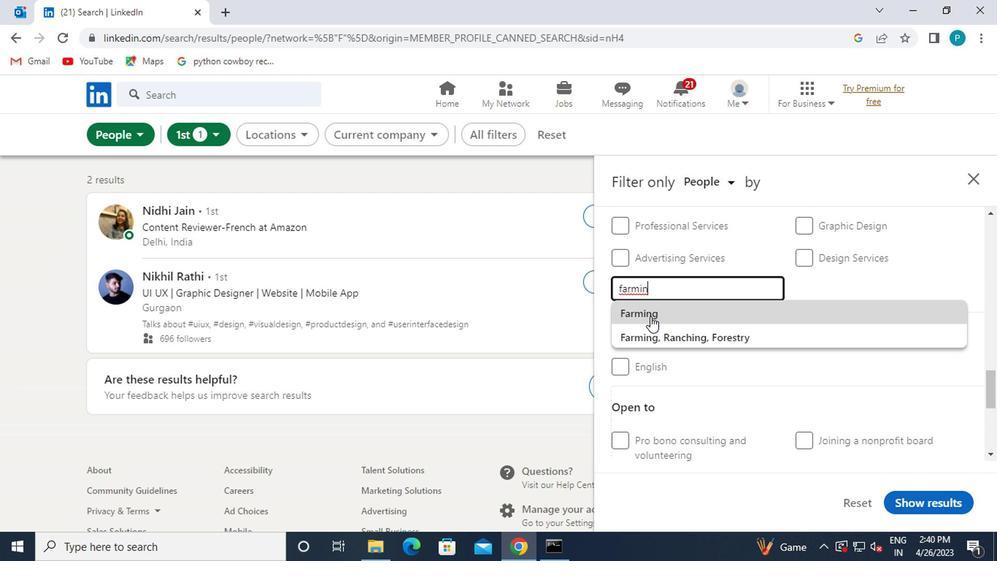 
Action: Mouse pressed left at (650, 320)
Screenshot: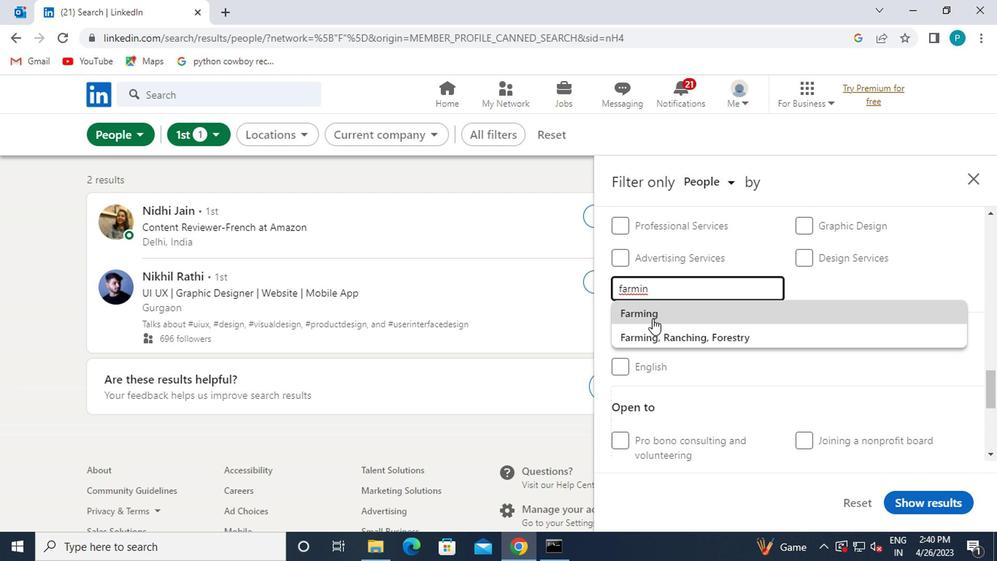 
Action: Mouse scrolled (650, 320) with delta (0, 0)
Screenshot: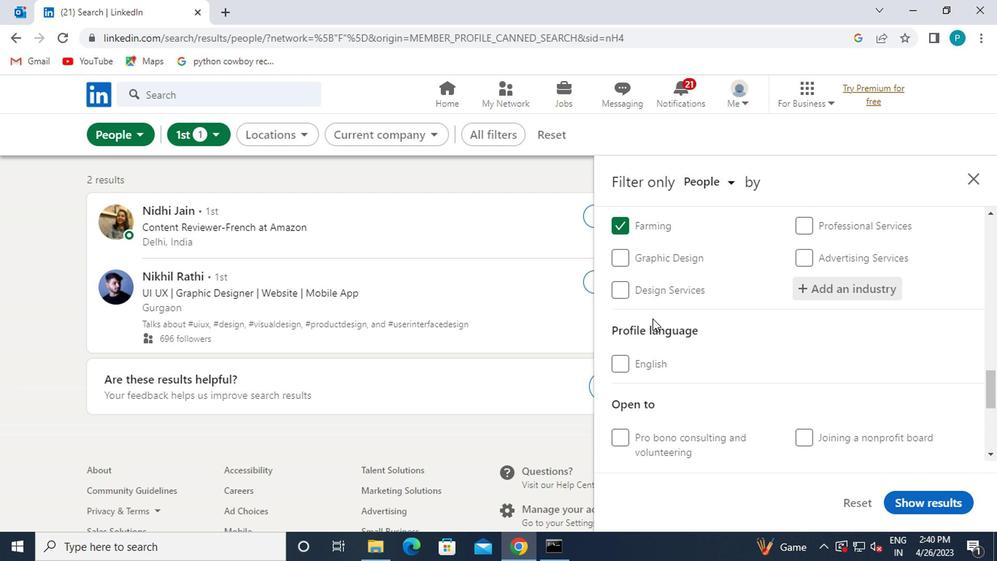 
Action: Mouse scrolled (650, 320) with delta (0, 0)
Screenshot: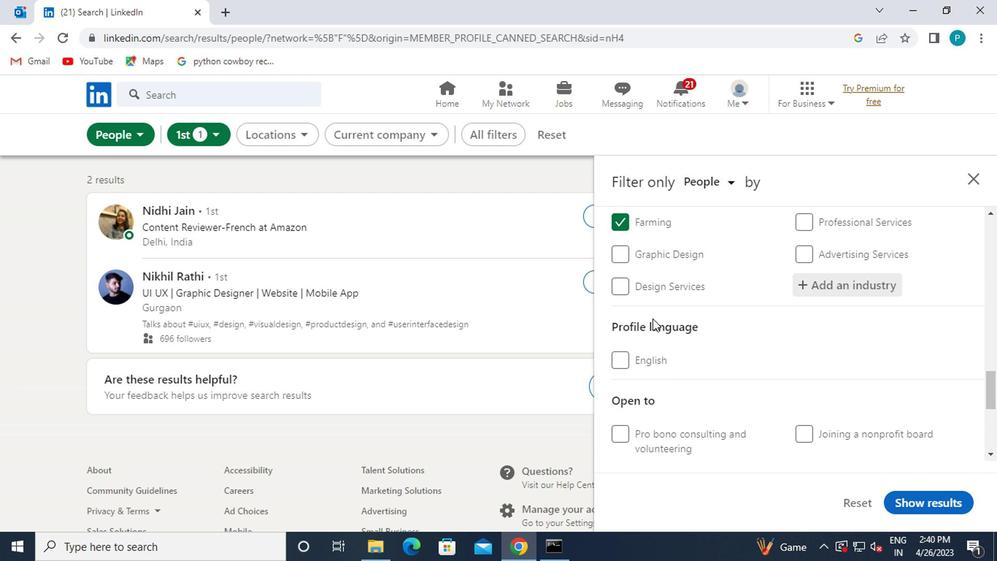 
Action: Mouse moved to (637, 333)
Screenshot: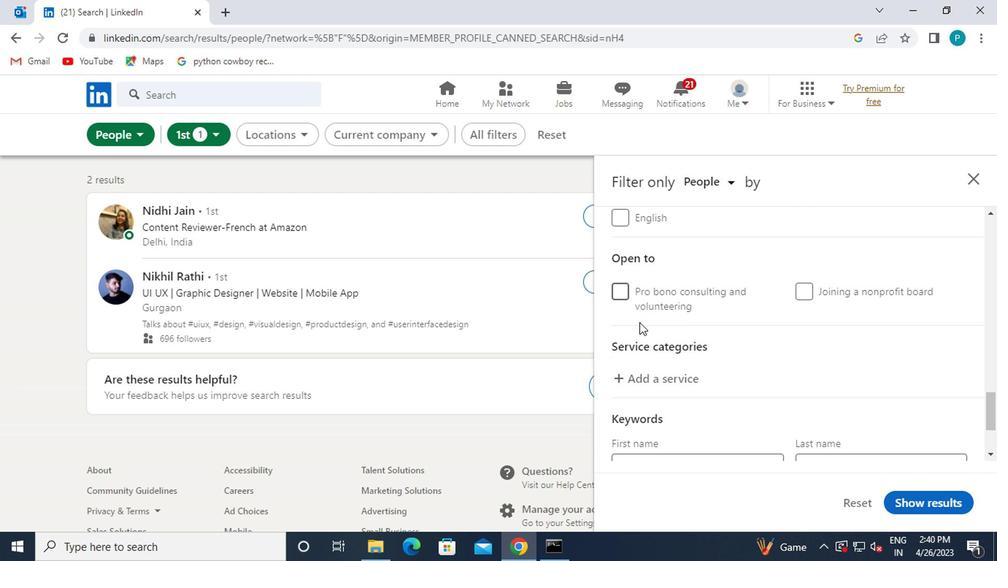 
Action: Mouse scrolled (637, 332) with delta (0, -1)
Screenshot: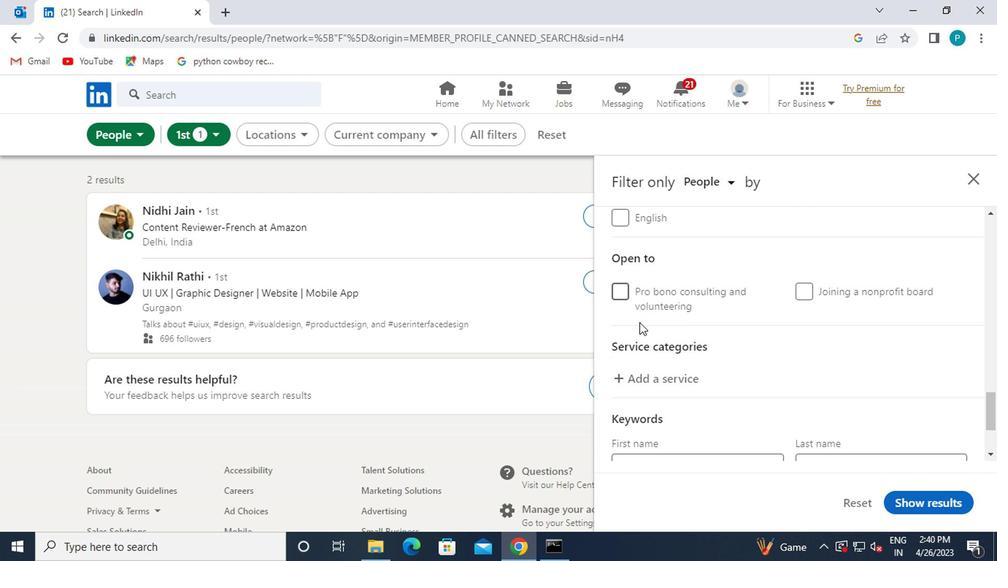 
Action: Mouse moved to (625, 313)
Screenshot: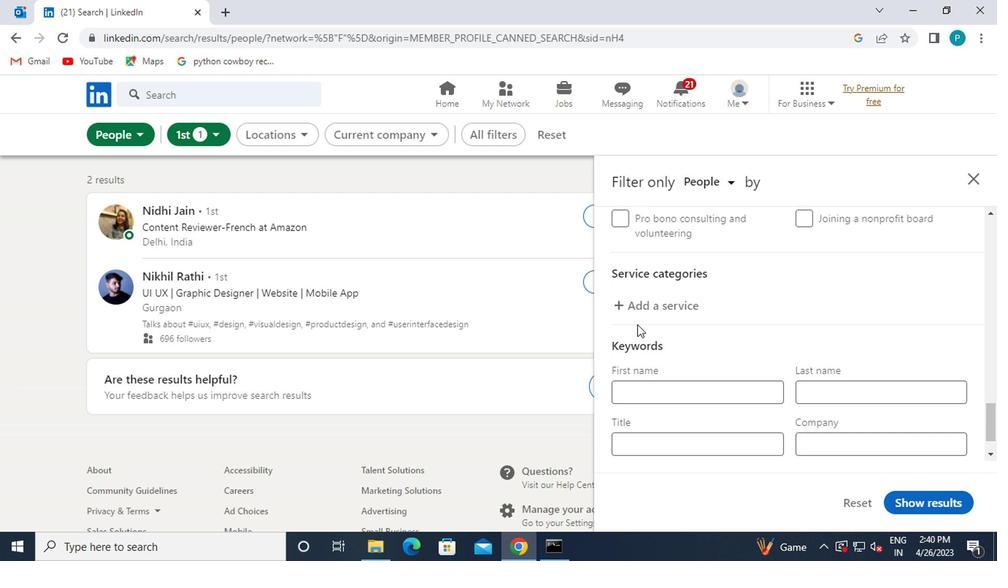 
Action: Mouse pressed left at (625, 313)
Screenshot: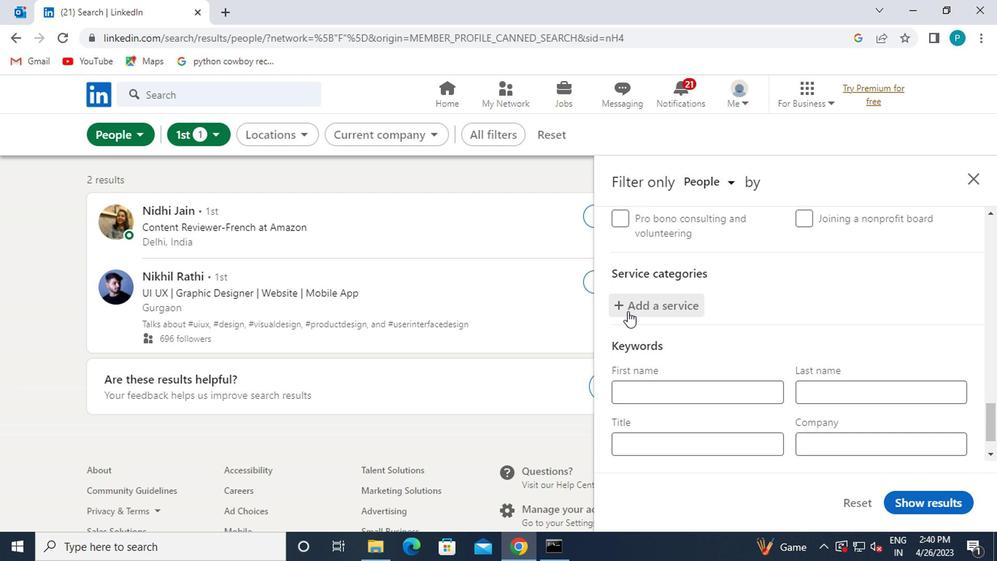 
Action: Key pressed CONSULTING
Screenshot: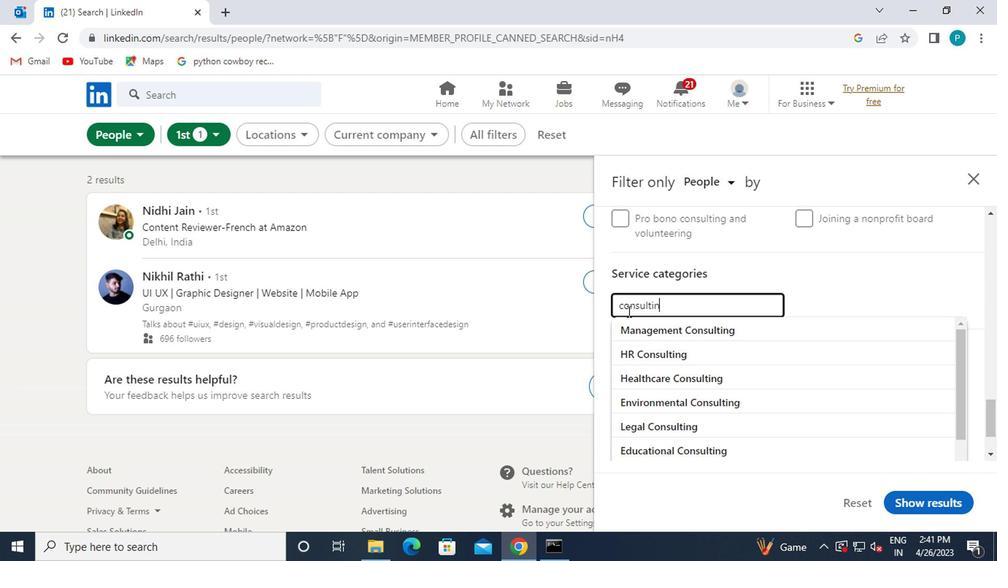 
Action: Mouse scrolled (625, 312) with delta (0, -1)
Screenshot: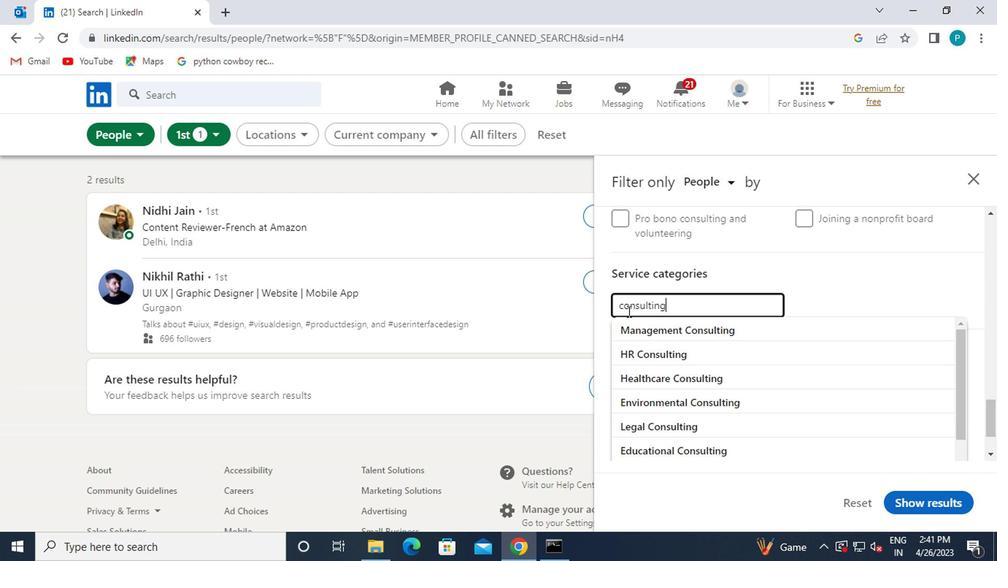 
Action: Mouse moved to (654, 313)
Screenshot: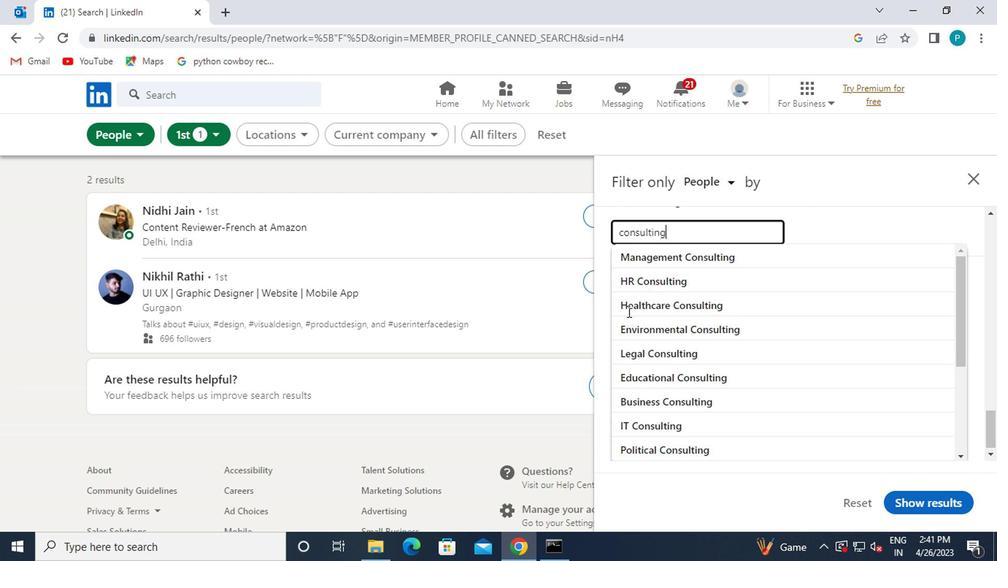 
Action: Mouse scrolled (654, 314) with delta (0, 0)
Screenshot: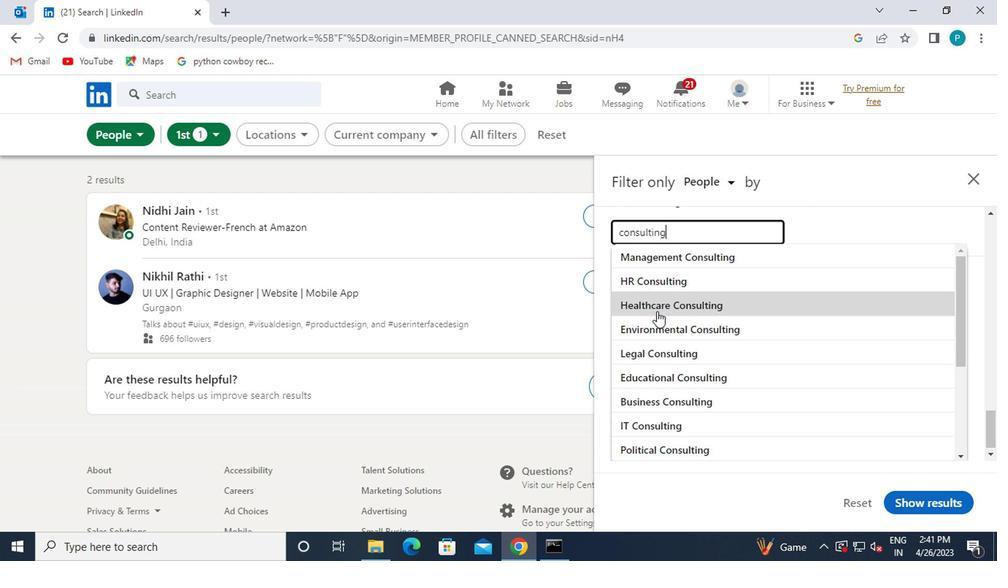 
Action: Mouse moved to (678, 359)
Screenshot: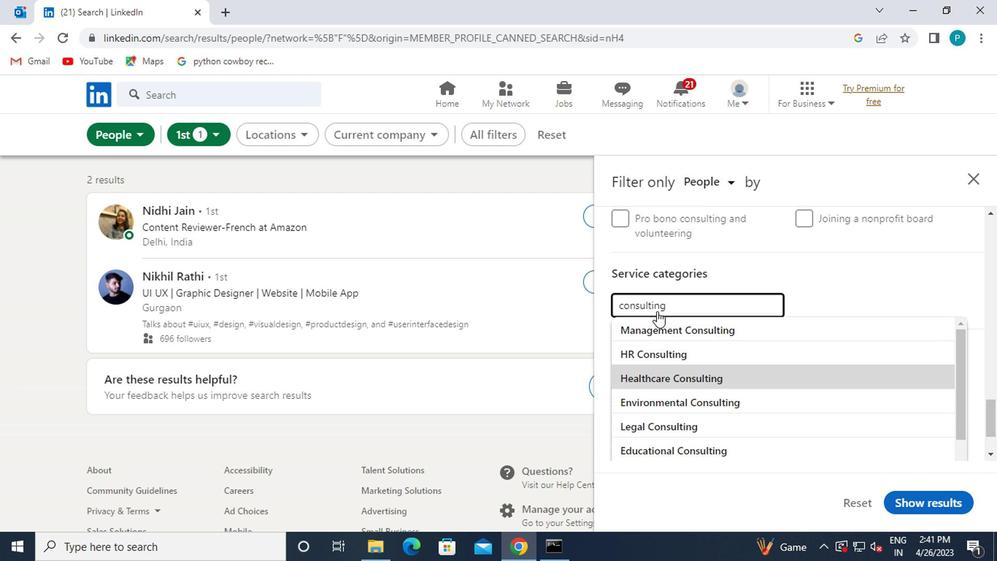
Action: Key pressed <Key.enter>
Screenshot: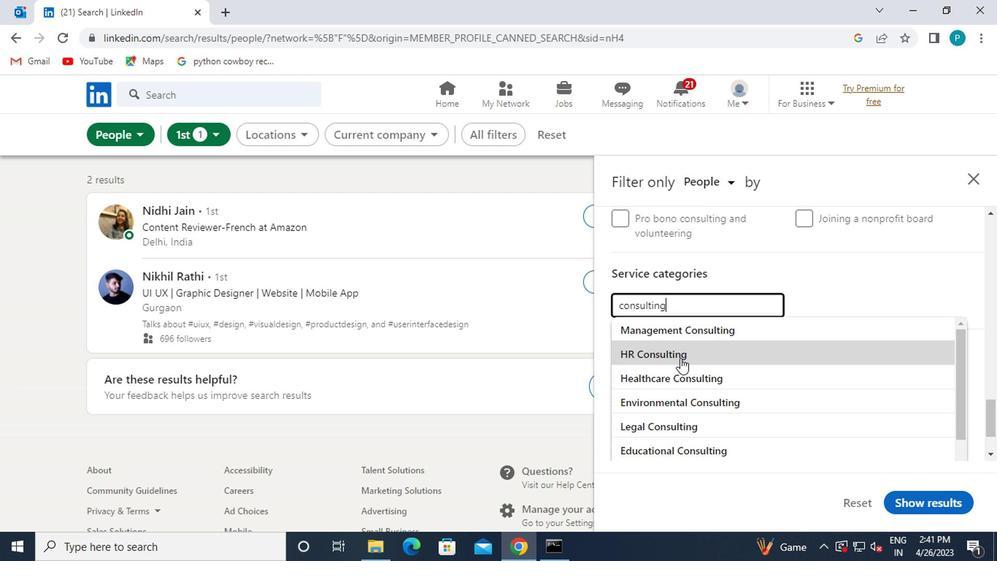 
Action: Mouse scrolled (678, 358) with delta (0, 0)
Screenshot: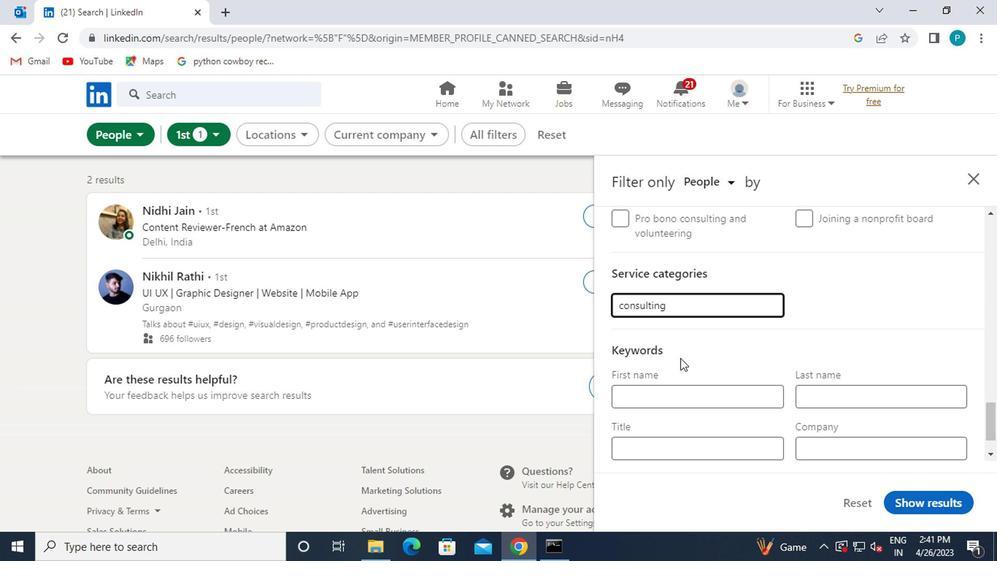 
Action: Mouse moved to (685, 390)
Screenshot: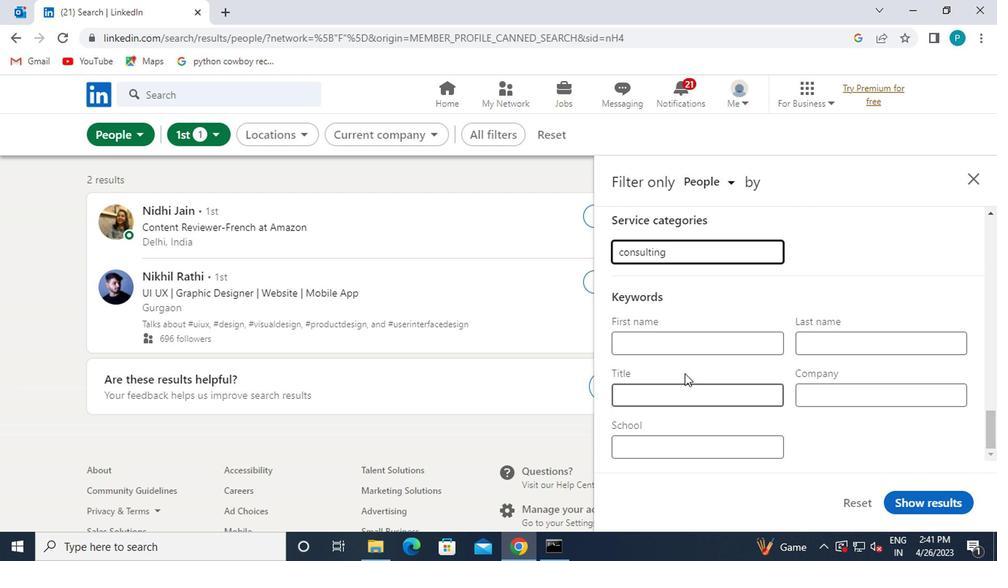 
Action: Mouse pressed left at (685, 390)
Screenshot: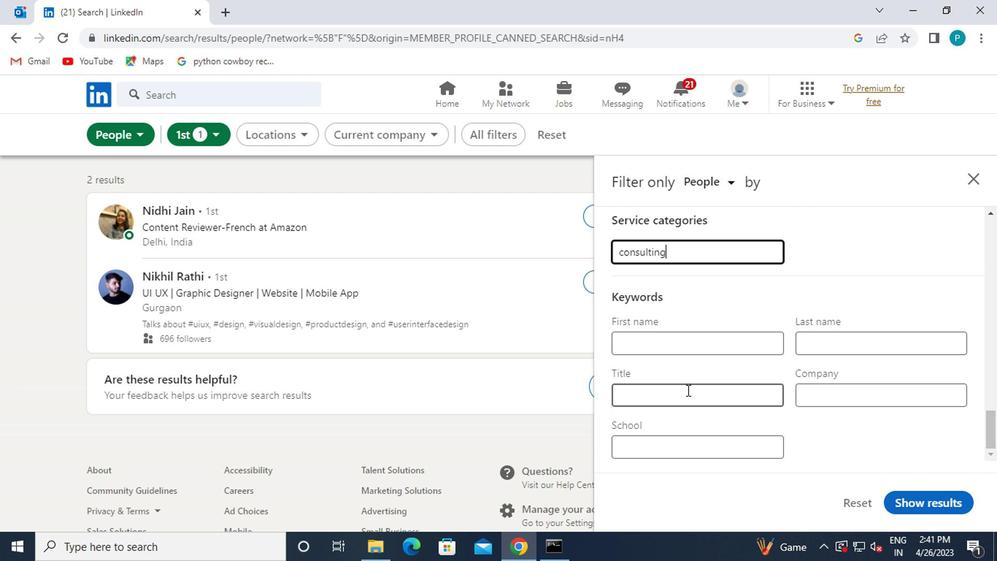 
Action: Mouse moved to (685, 391)
Screenshot: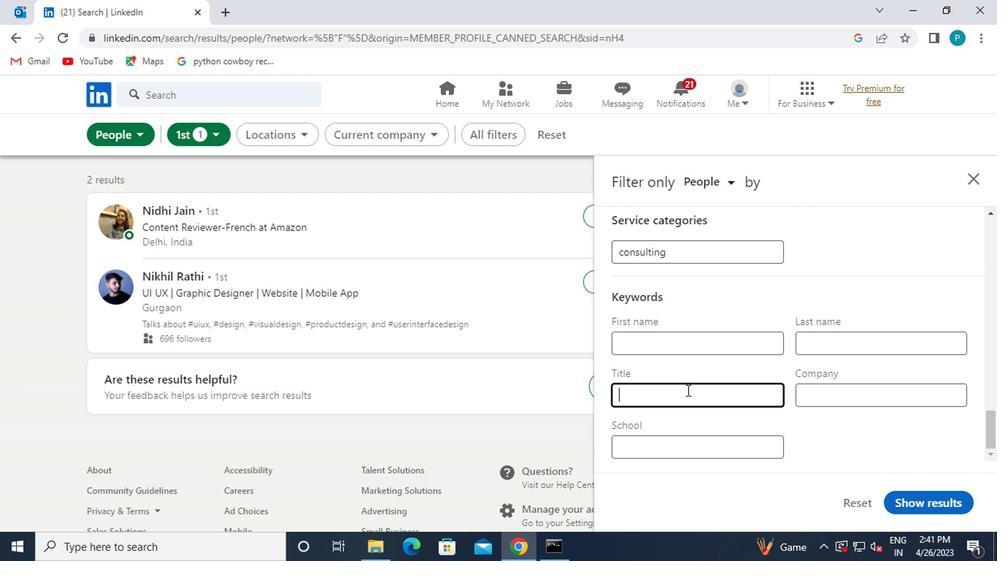 
Action: Key pressed <Key.caps_lock>C<Key.caps_lock>OORDINATOR<Key.enter>
Screenshot: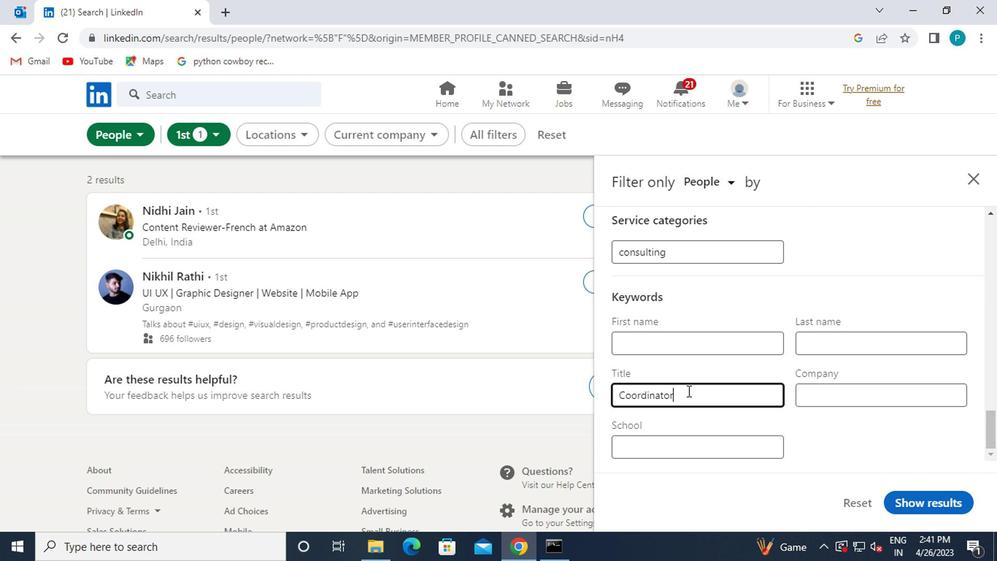 
Action: Mouse moved to (921, 499)
Screenshot: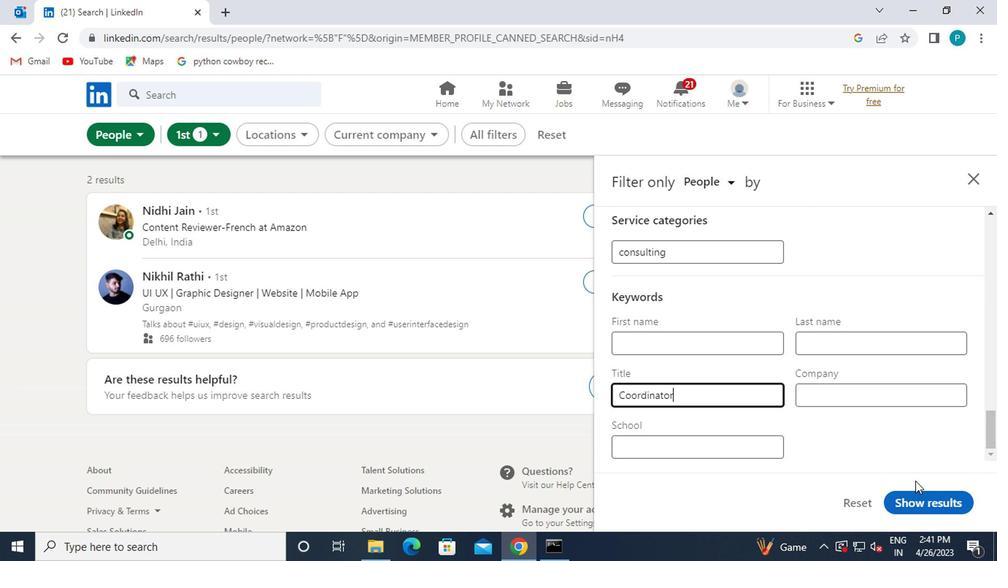 
Action: Mouse pressed left at (921, 499)
Screenshot: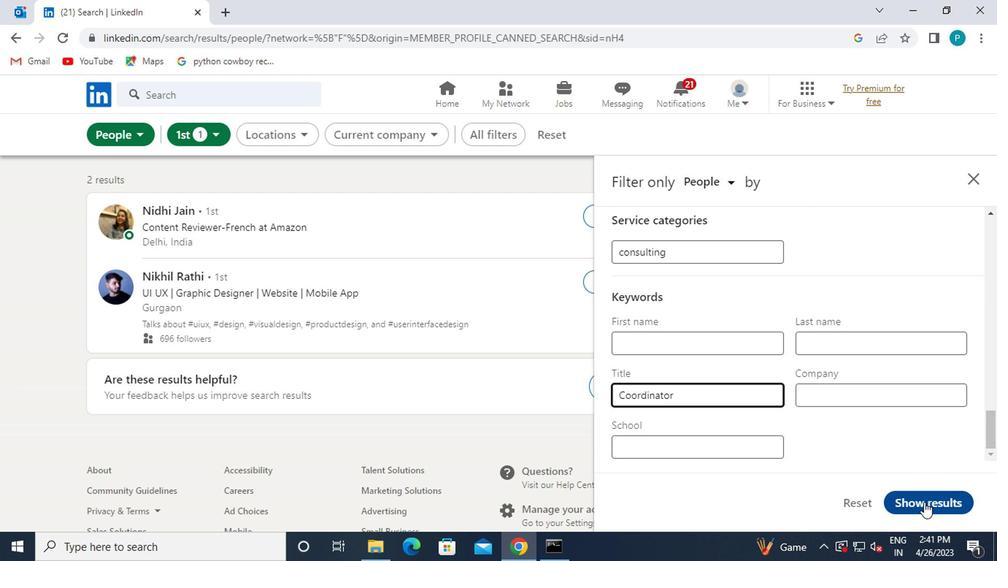 
